 Task: In Heading Arial with underline. Font size of heading  '18'Font style of data Calibri. Font size of data  9Alignment of headline & data Align center. Fill color in heading,  RedFont color of data Black Apply border in Data No BorderIn the sheet  Budget Monitoring Toolbook
Action: Mouse moved to (90, 133)
Screenshot: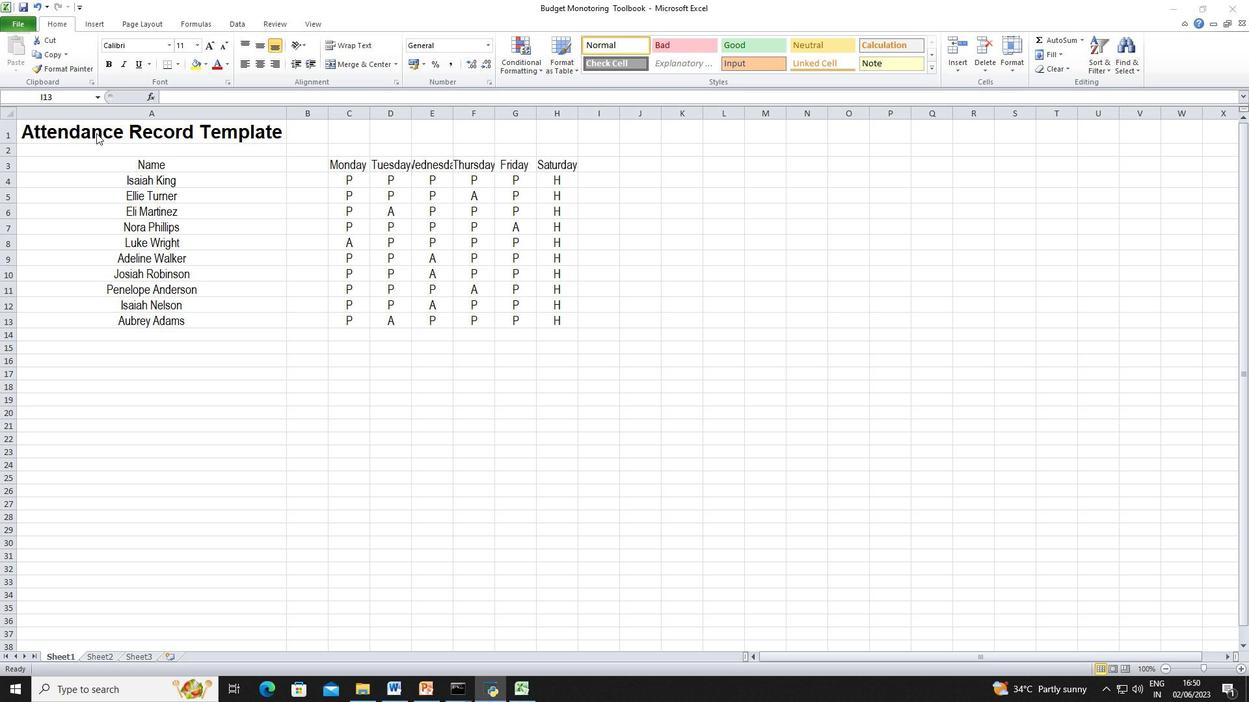 
Action: Mouse pressed left at (90, 133)
Screenshot: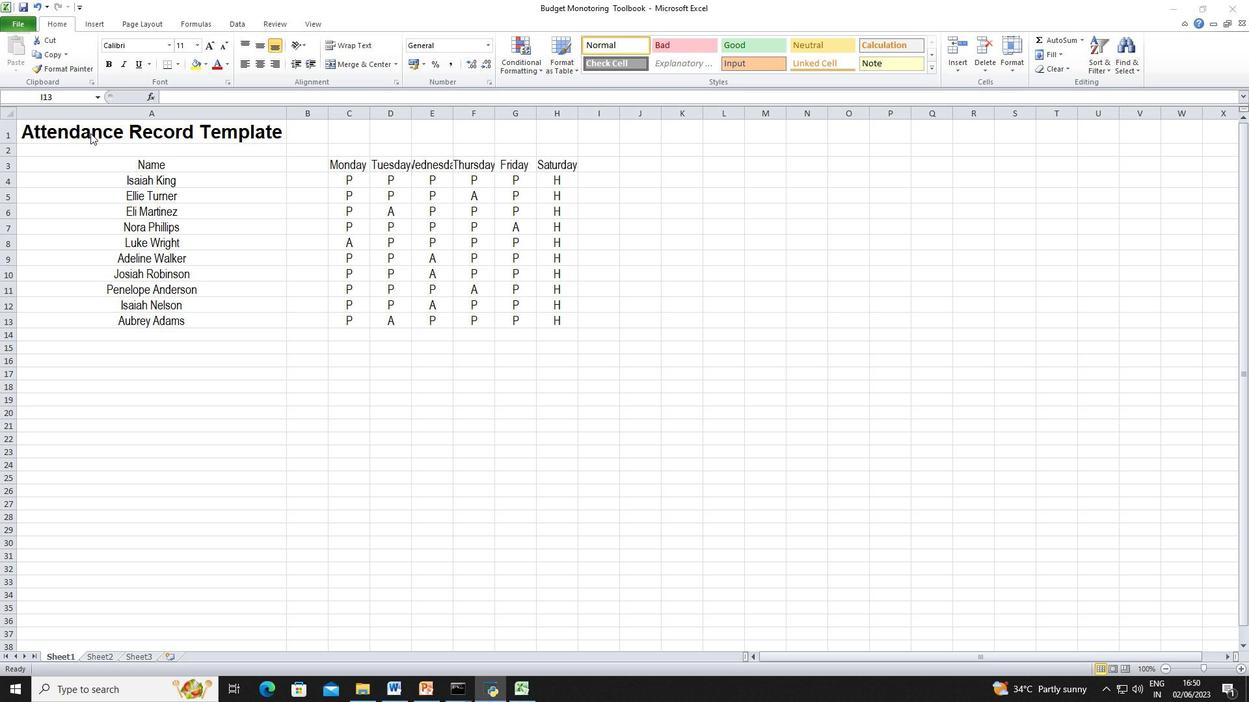 
Action: Mouse moved to (90, 141)
Screenshot: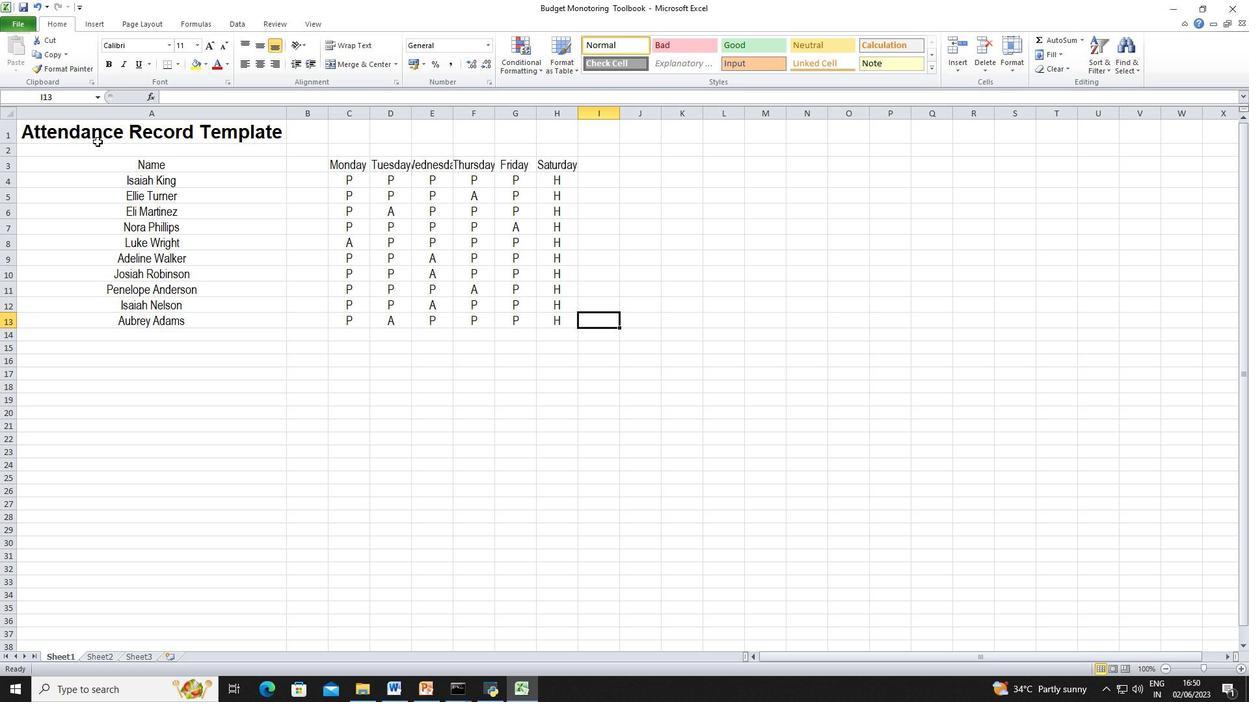 
Action: Mouse pressed left at (90, 141)
Screenshot: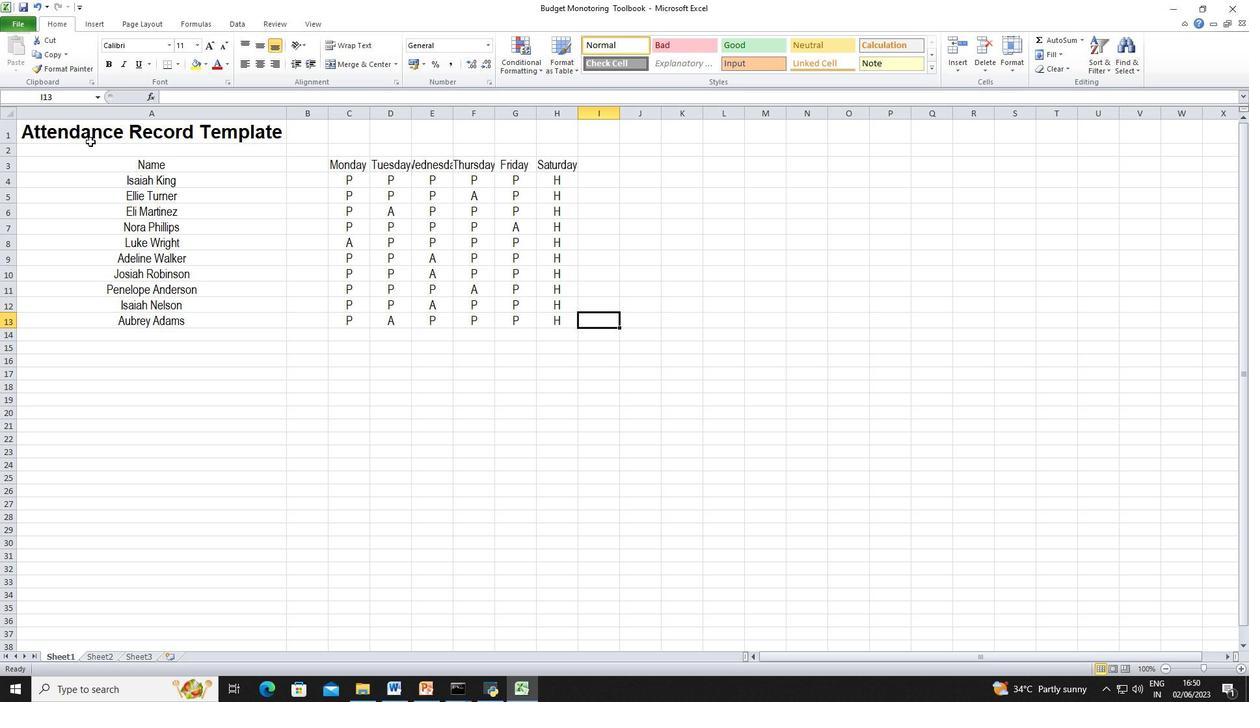 
Action: Mouse moved to (134, 66)
Screenshot: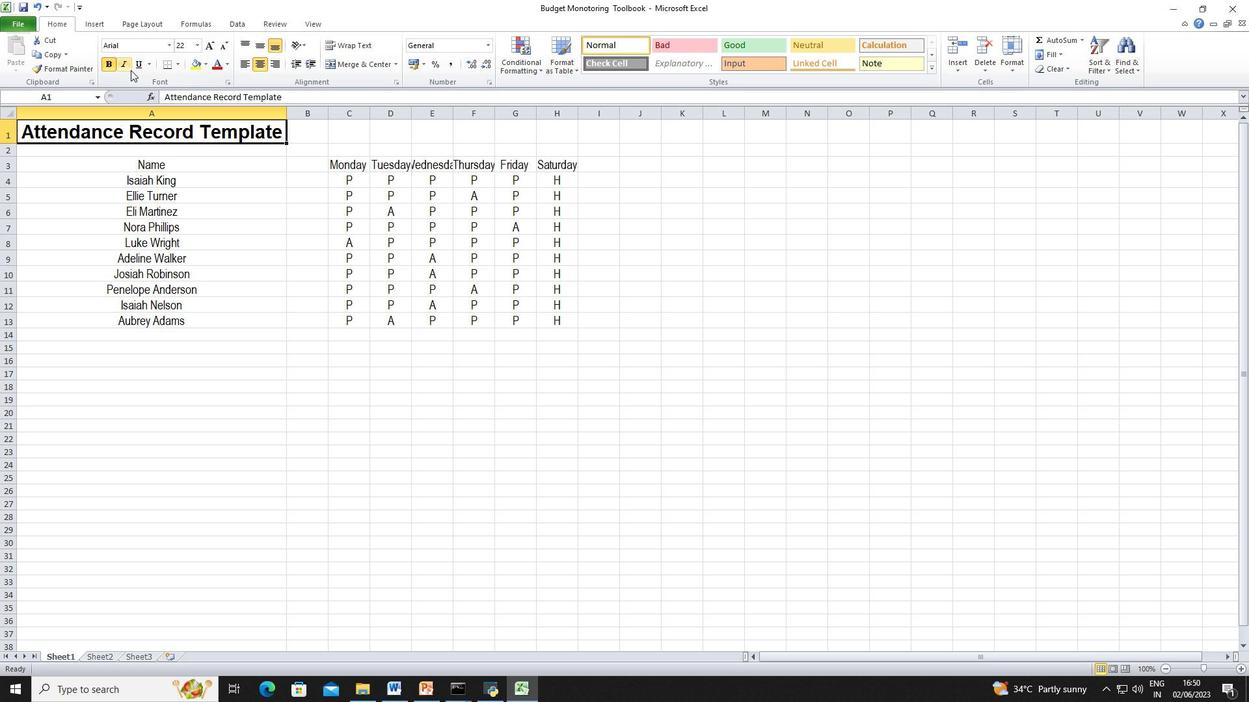 
Action: Mouse pressed left at (134, 66)
Screenshot: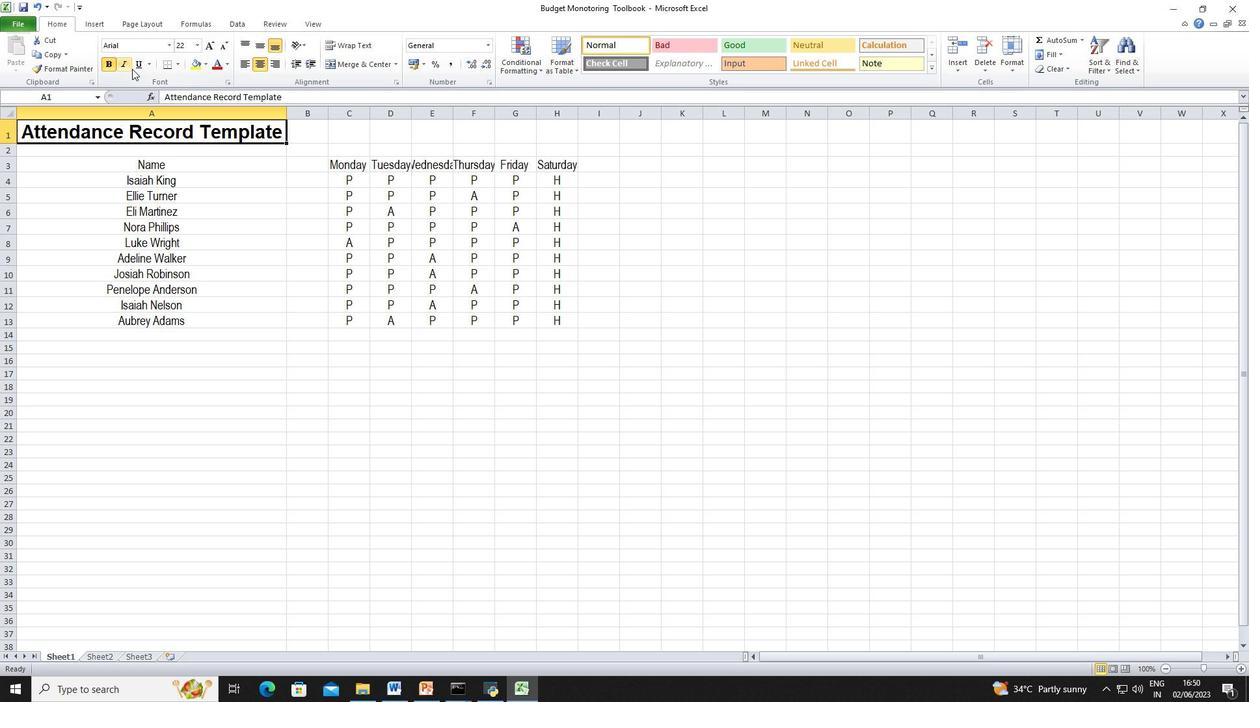 
Action: Mouse moved to (203, 43)
Screenshot: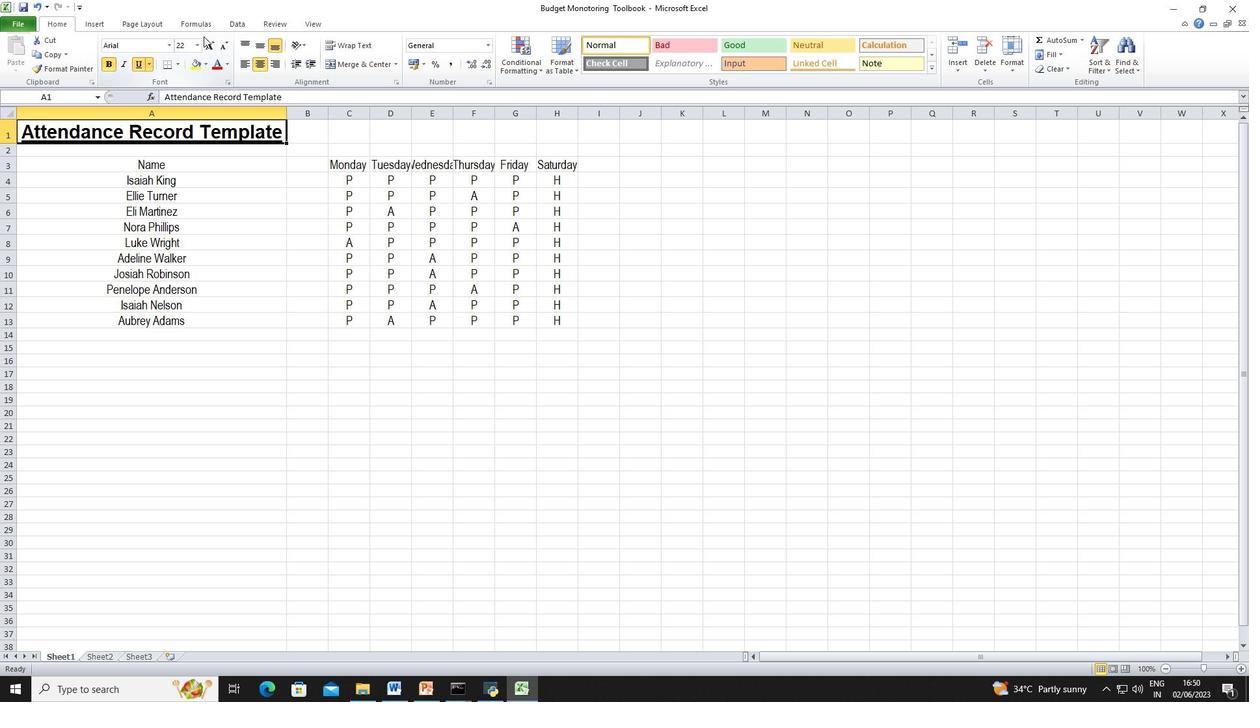 
Action: Mouse pressed left at (203, 43)
Screenshot: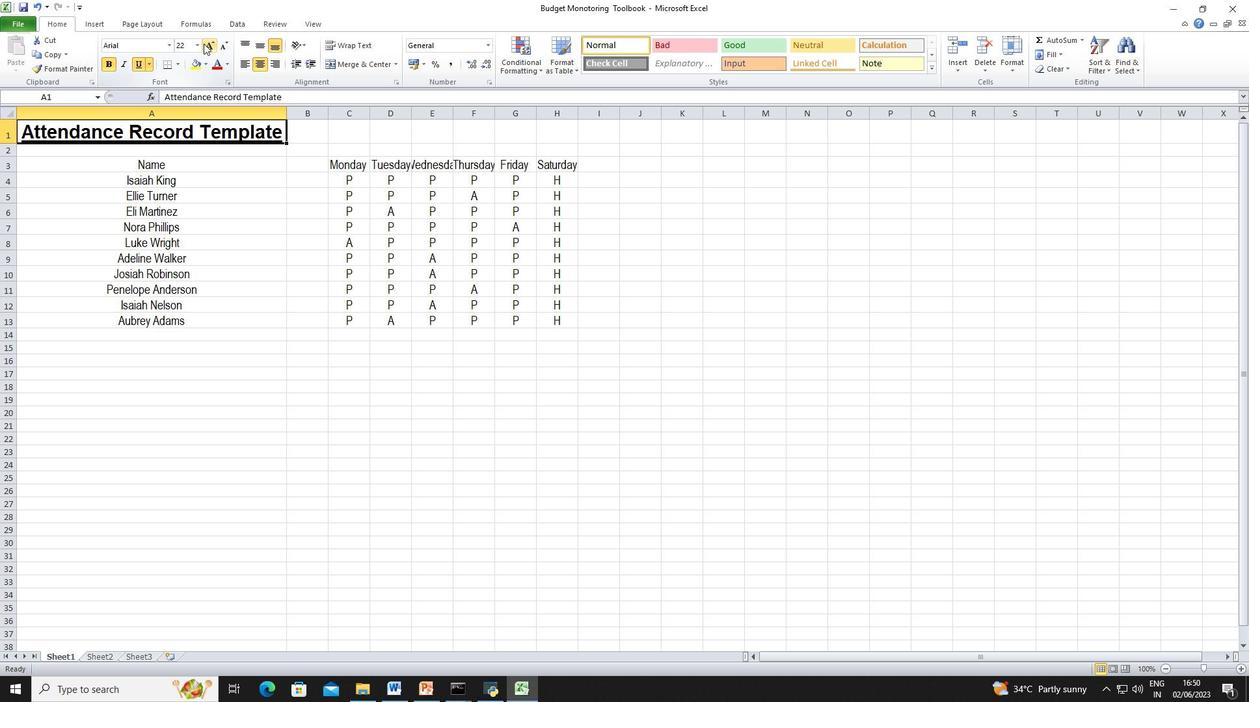 
Action: Mouse moved to (205, 45)
Screenshot: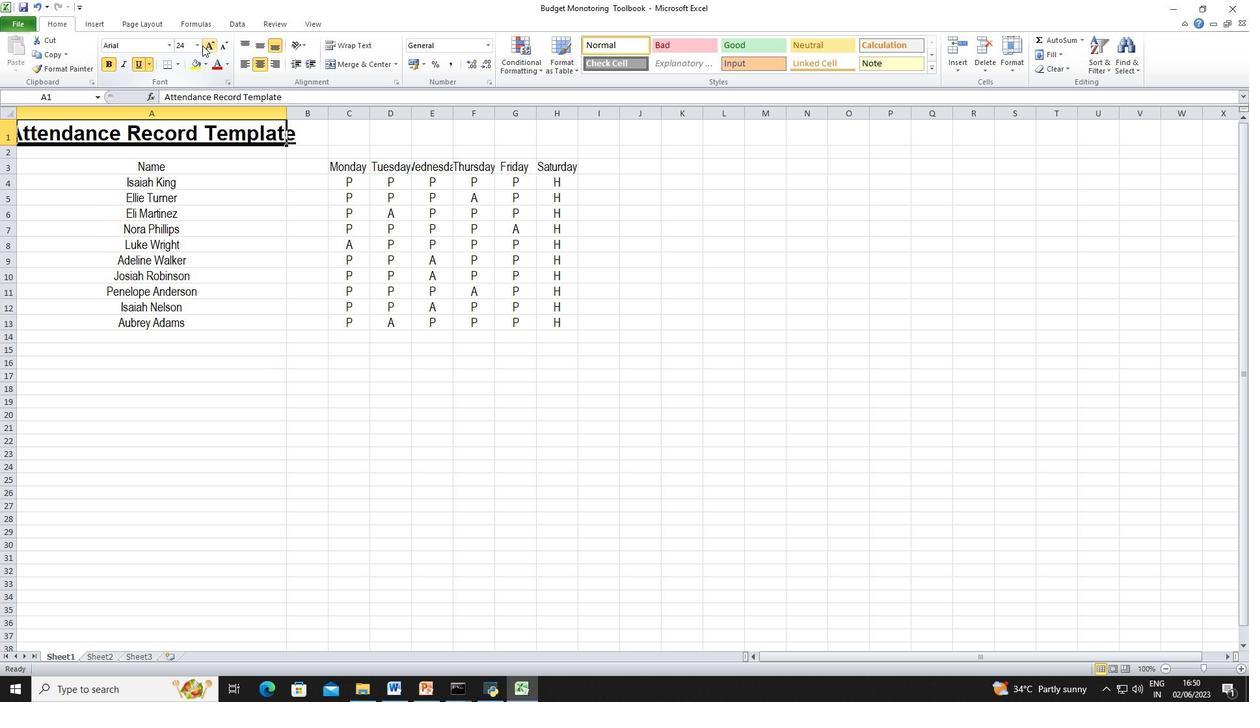 
Action: Mouse pressed left at (205, 45)
Screenshot: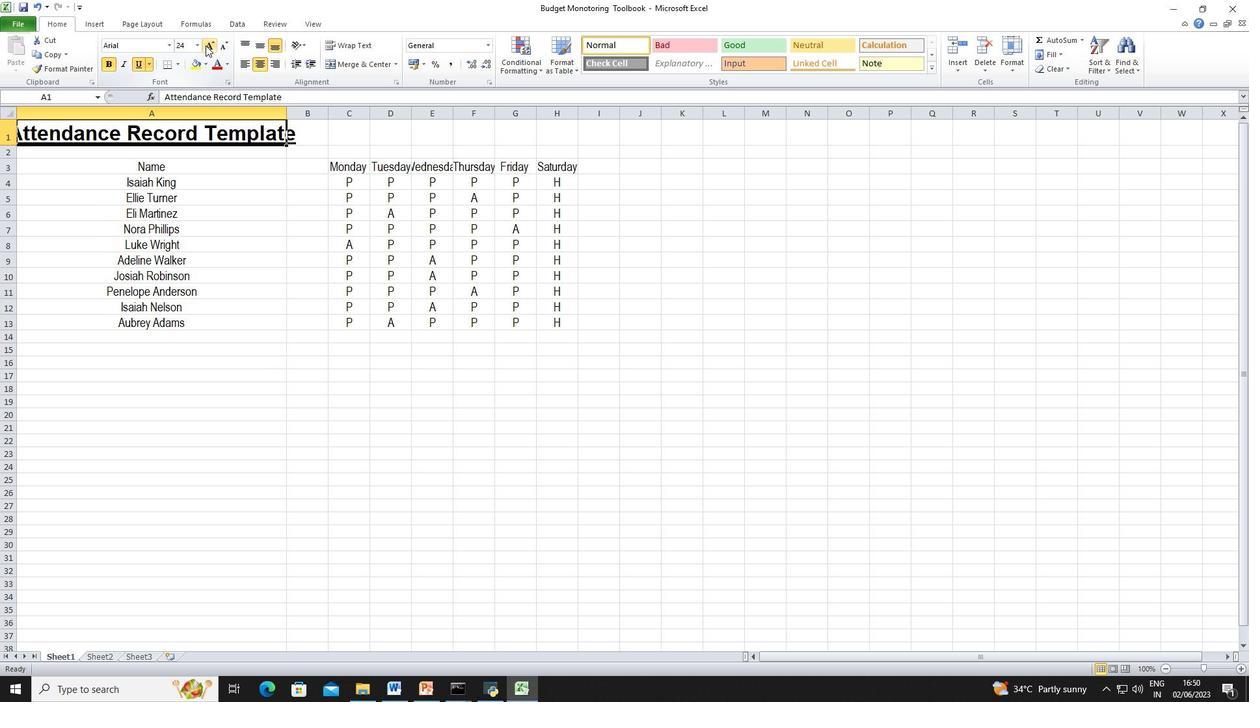 
Action: Mouse pressed left at (205, 45)
Screenshot: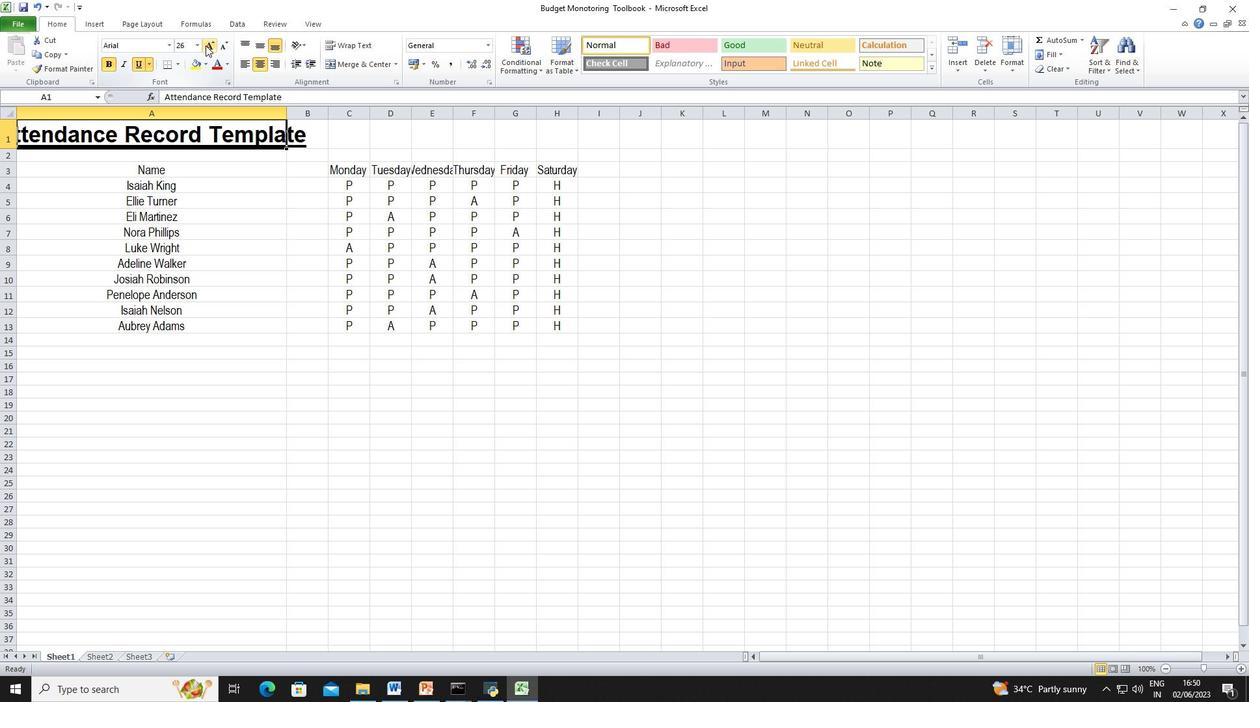 
Action: Mouse moved to (221, 45)
Screenshot: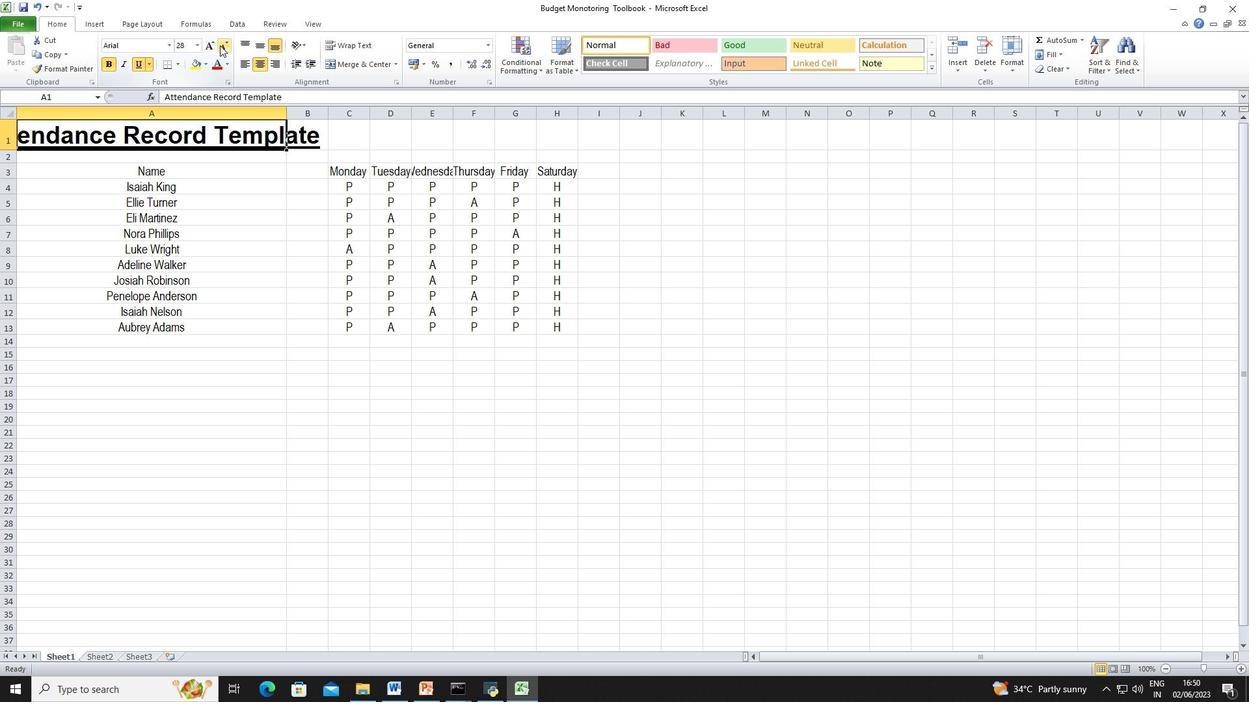 
Action: Mouse pressed left at (221, 45)
Screenshot: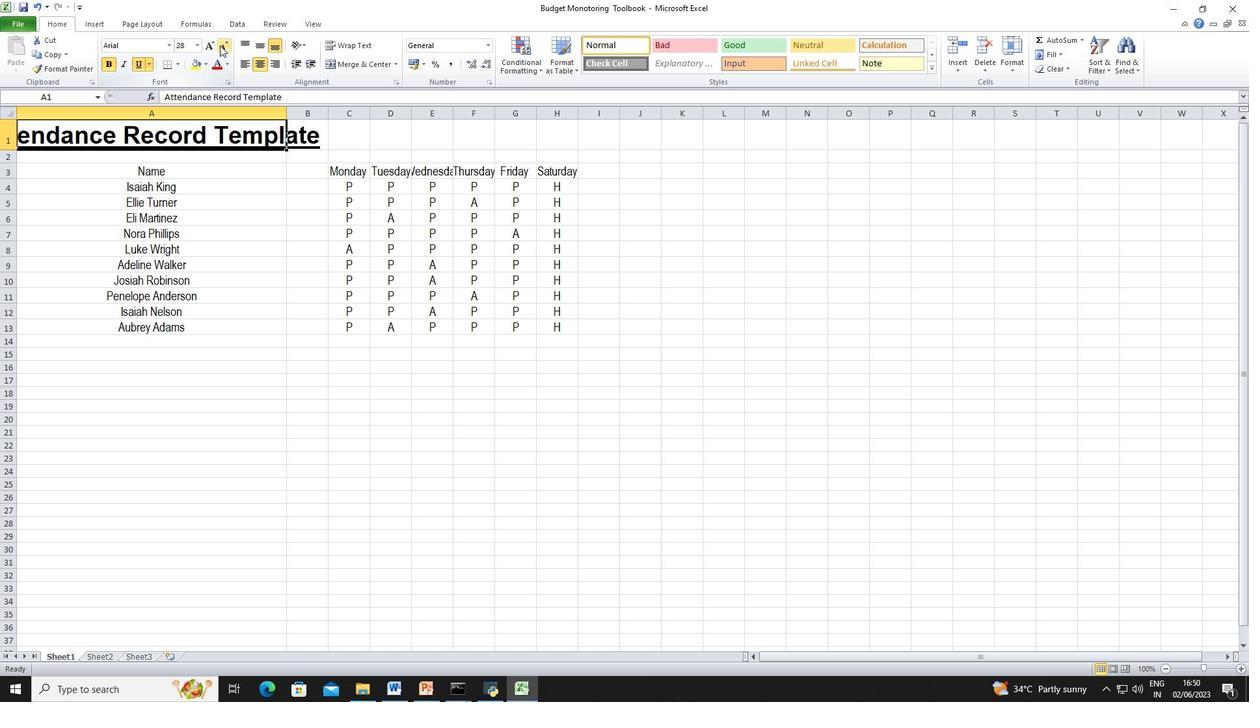 
Action: Mouse pressed left at (221, 45)
Screenshot: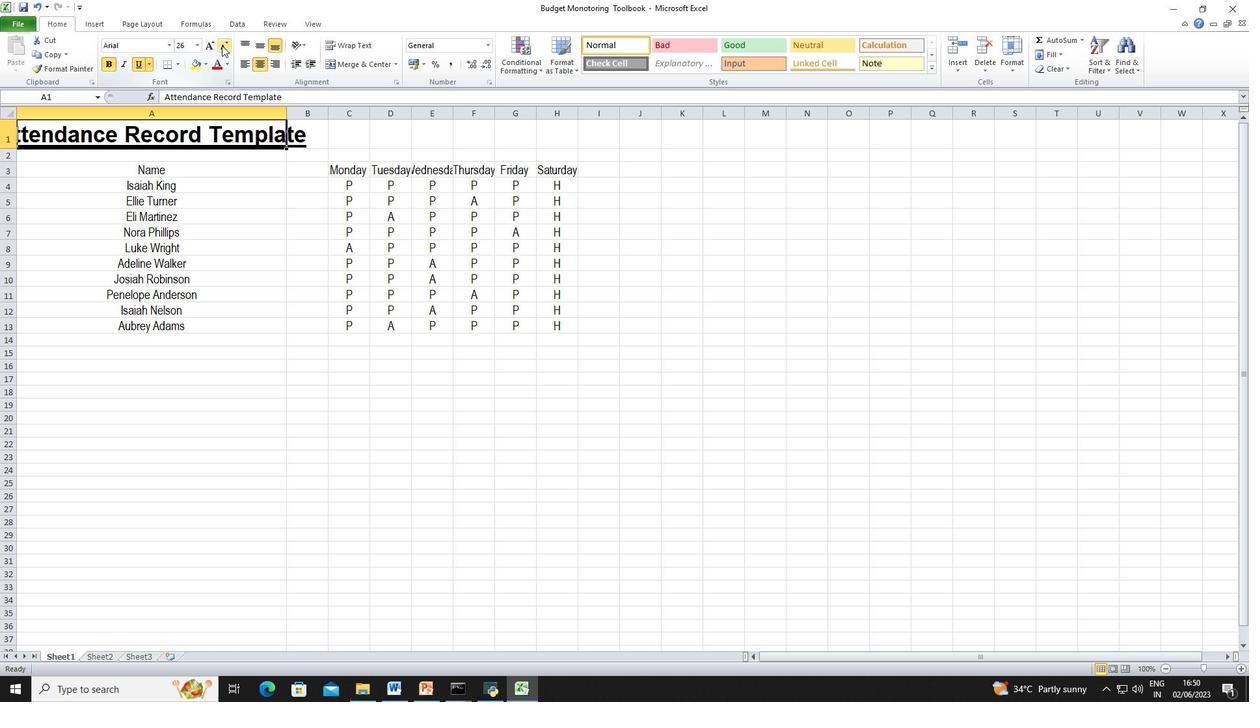 
Action: Mouse pressed left at (221, 45)
Screenshot: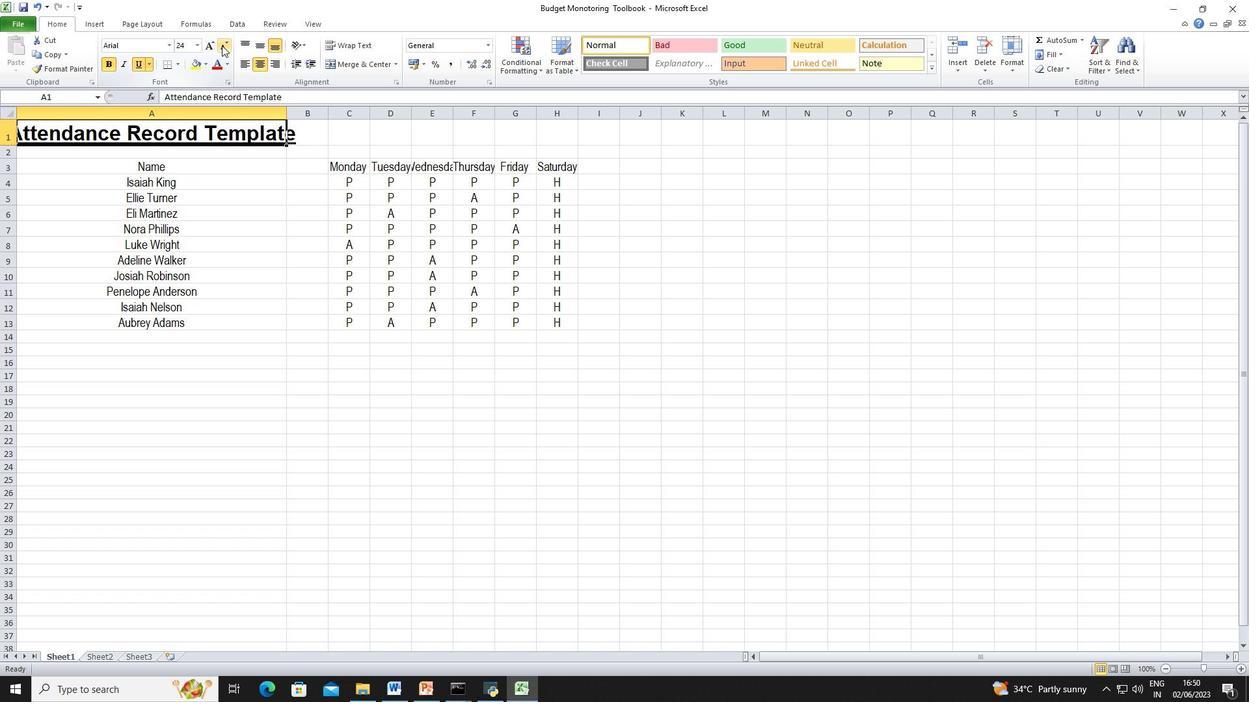 
Action: Mouse moved to (199, 50)
Screenshot: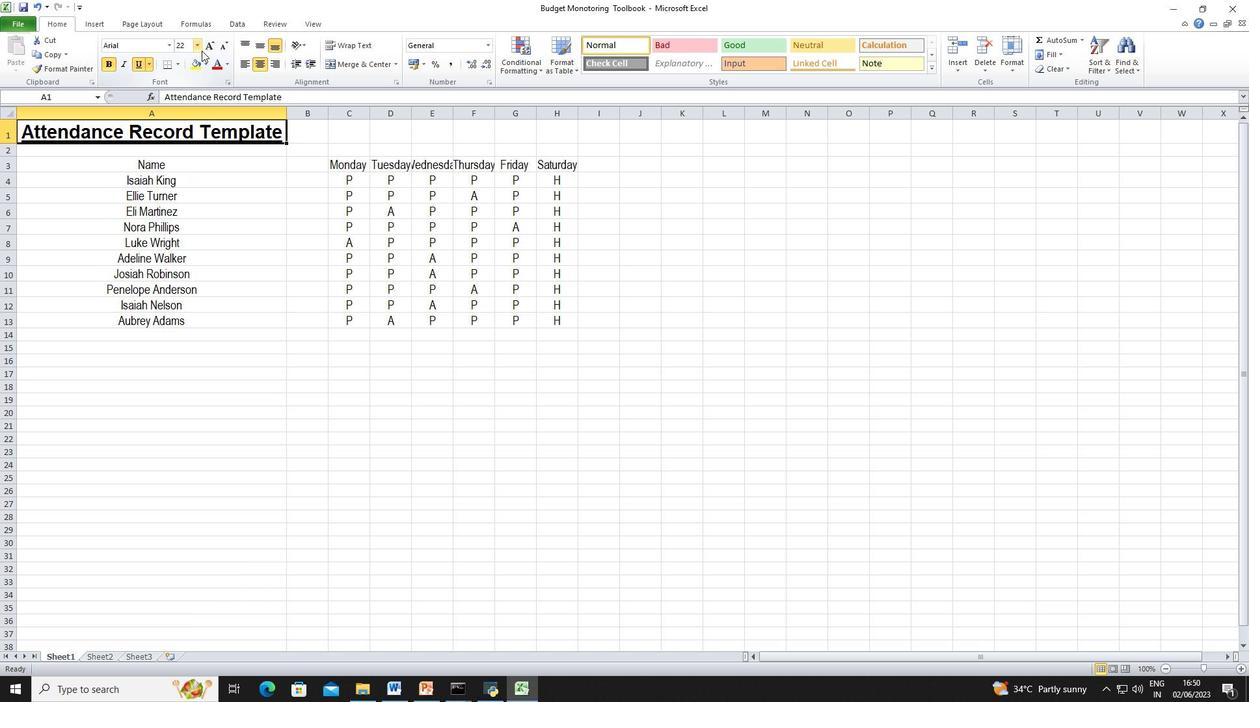 
Action: Mouse pressed left at (199, 50)
Screenshot: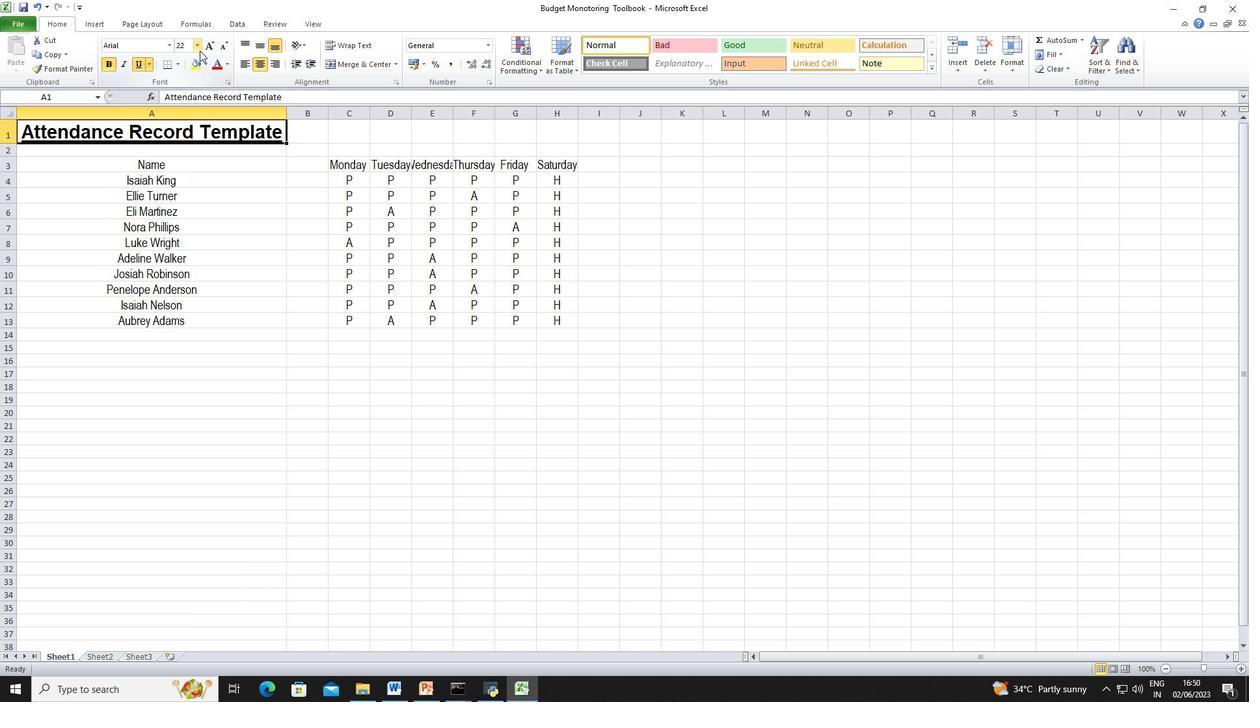 
Action: Mouse moved to (185, 132)
Screenshot: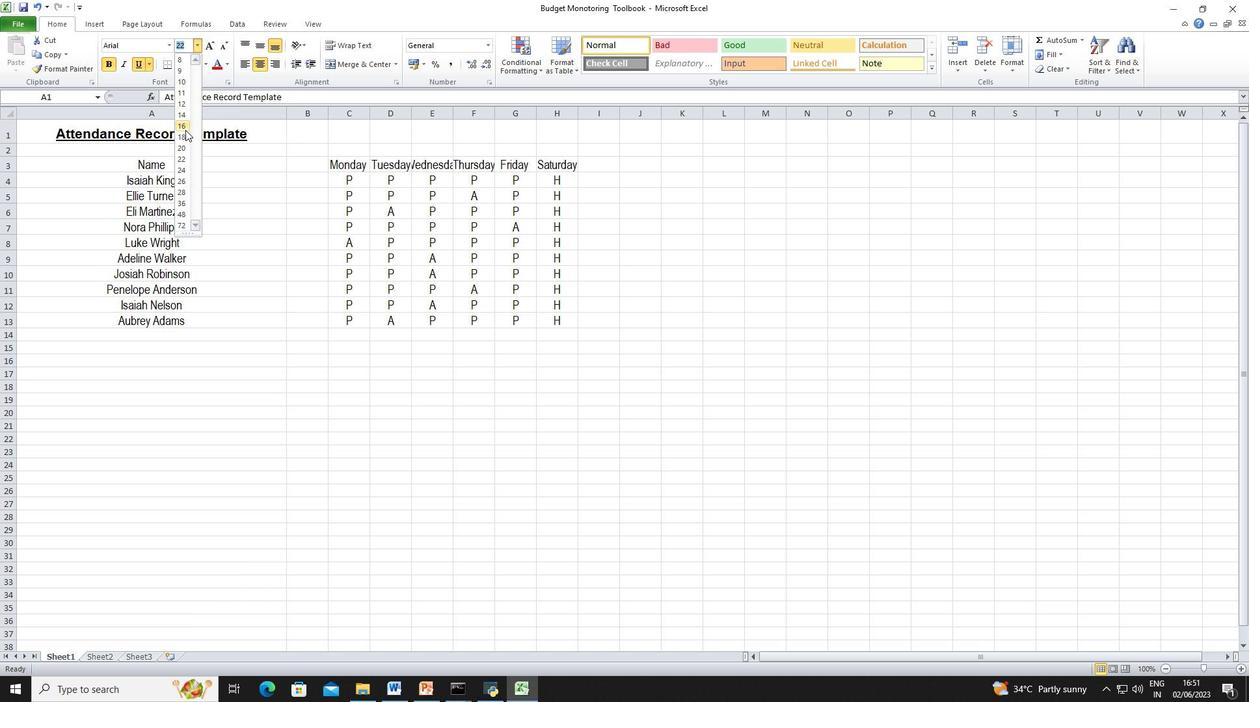
Action: Mouse pressed left at (185, 132)
Screenshot: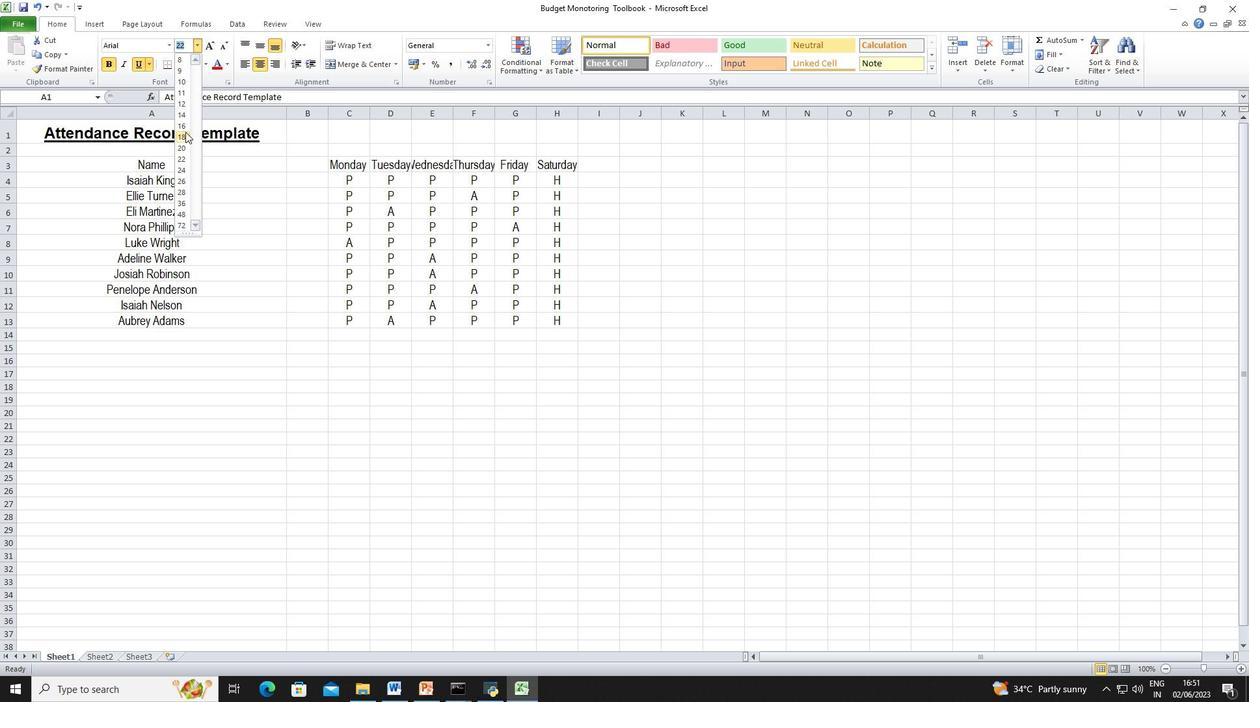 
Action: Mouse moved to (119, 162)
Screenshot: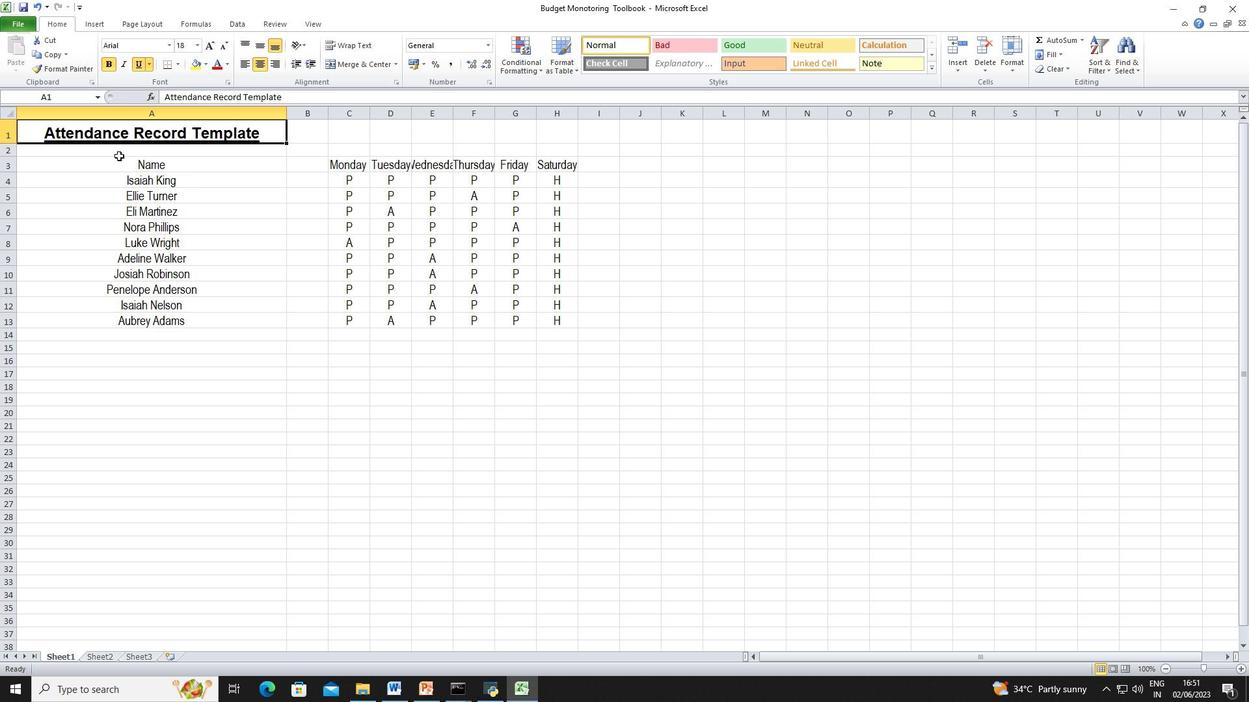 
Action: Mouse pressed left at (119, 162)
Screenshot: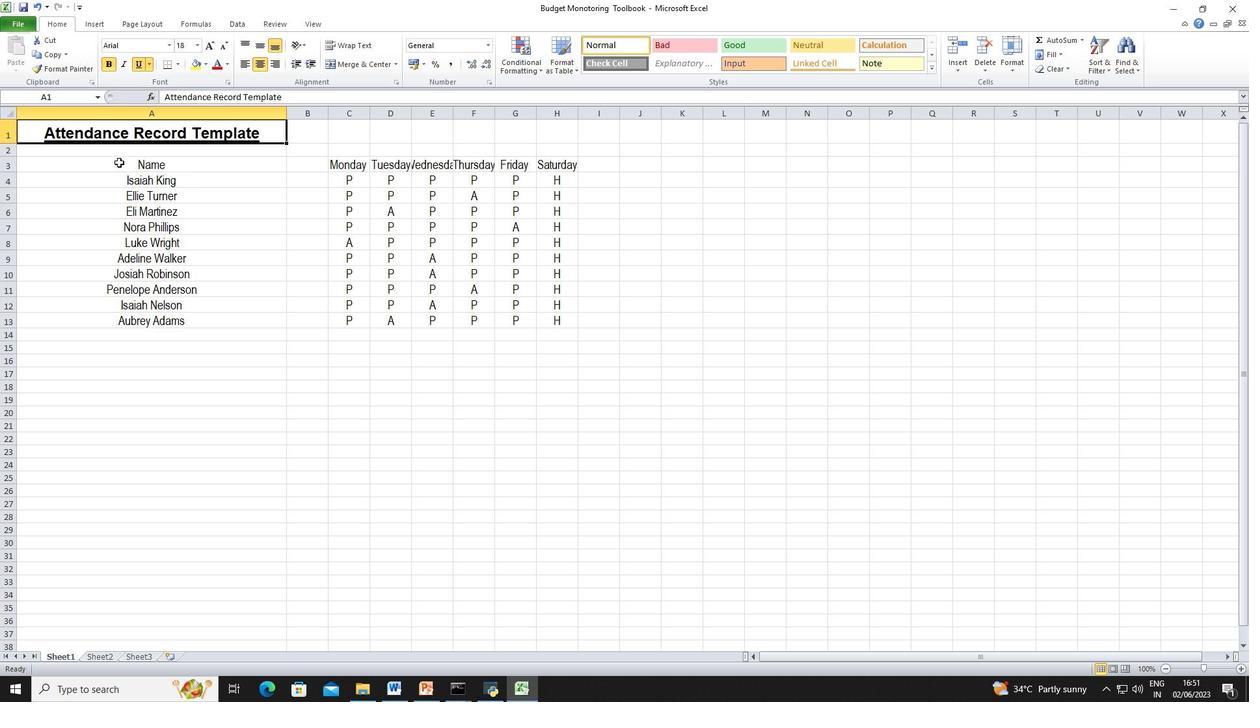 
Action: Mouse moved to (150, 46)
Screenshot: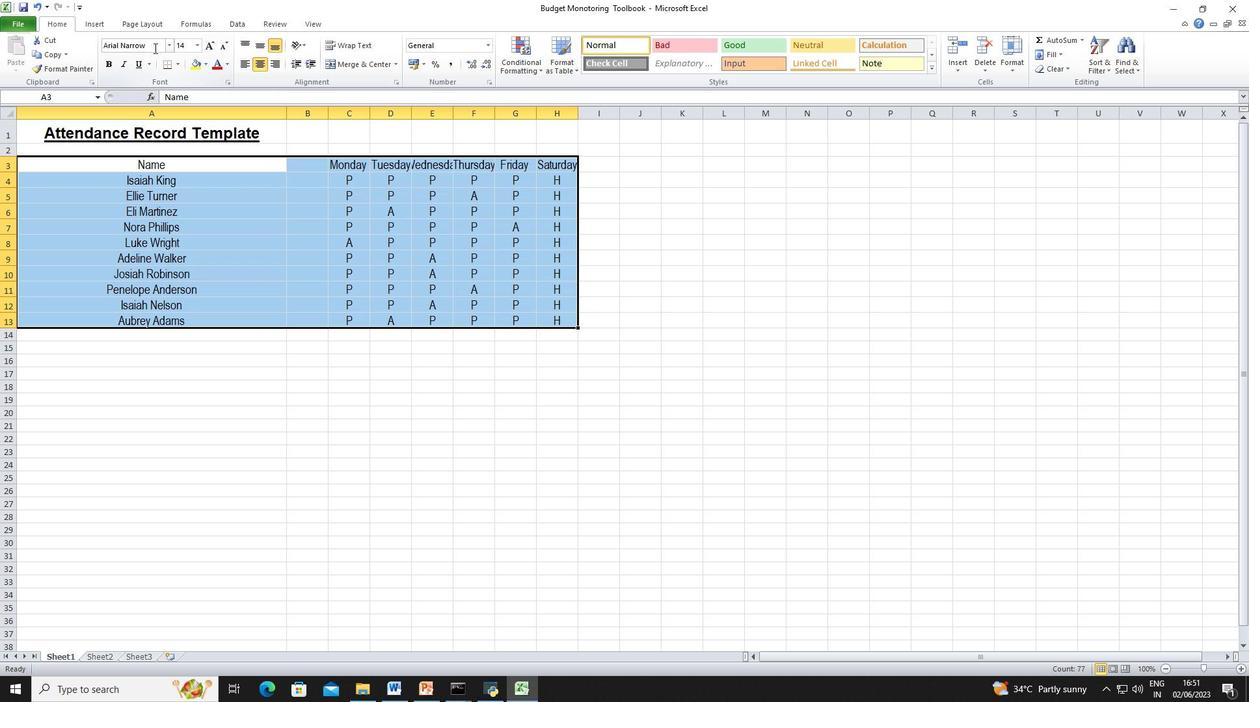 
Action: Mouse pressed left at (150, 46)
Screenshot: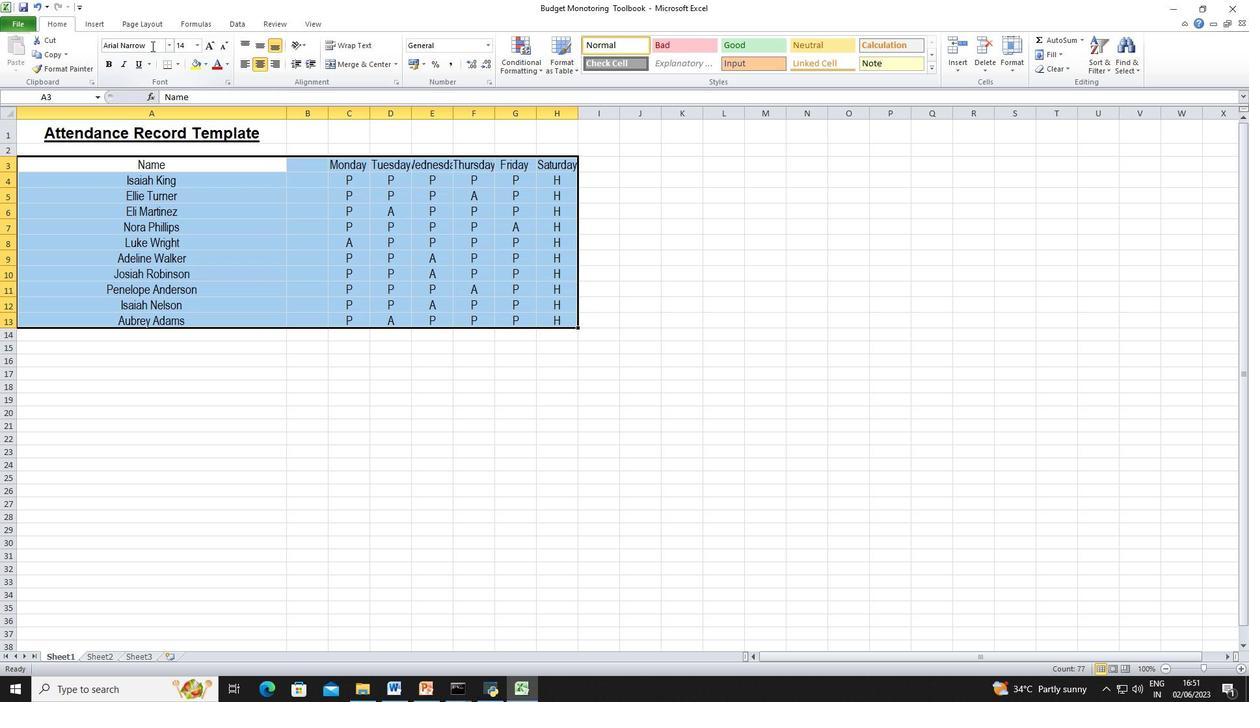 
Action: Key pressed <Key.shift>Calibri<Key.enter>
Screenshot: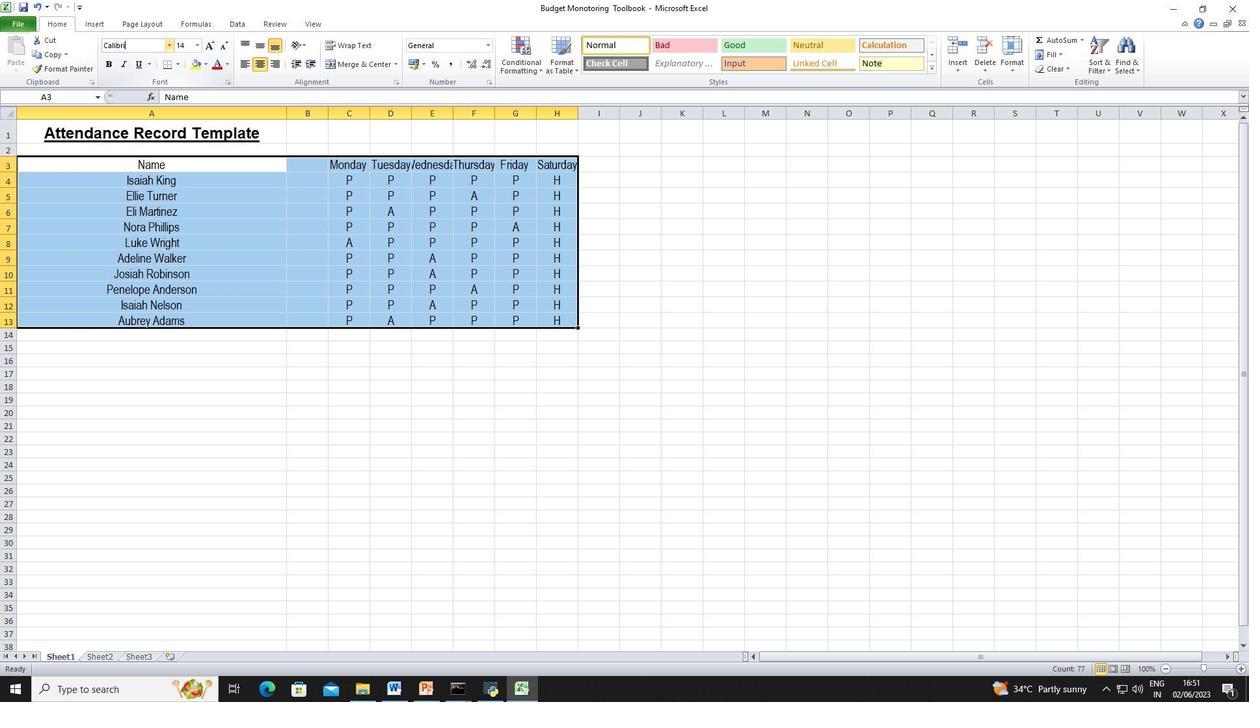 
Action: Mouse moved to (200, 44)
Screenshot: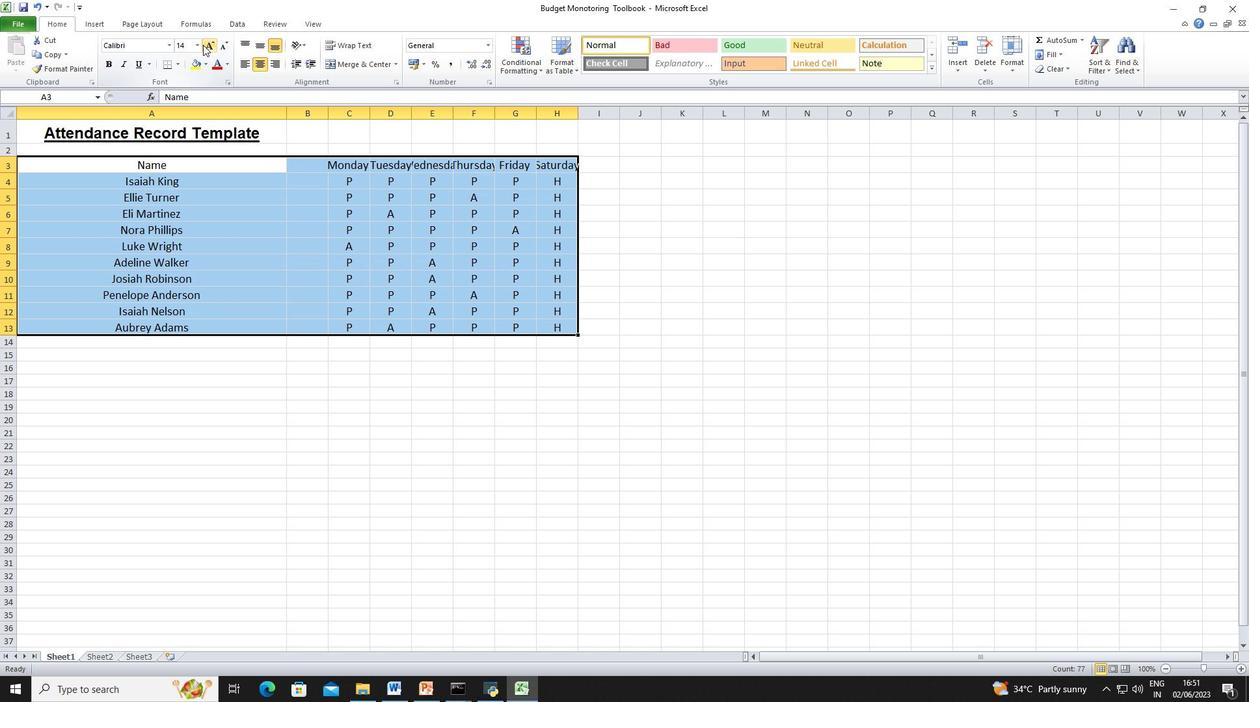 
Action: Mouse pressed left at (200, 44)
Screenshot: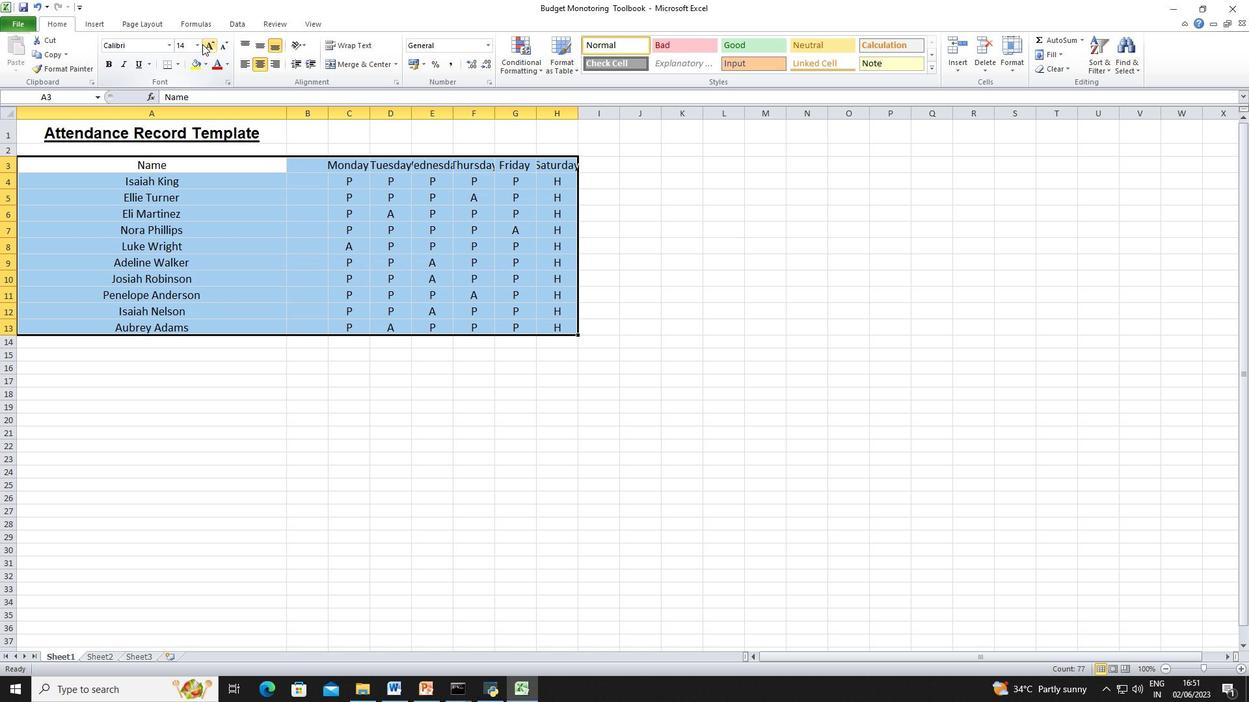
Action: Mouse moved to (186, 67)
Screenshot: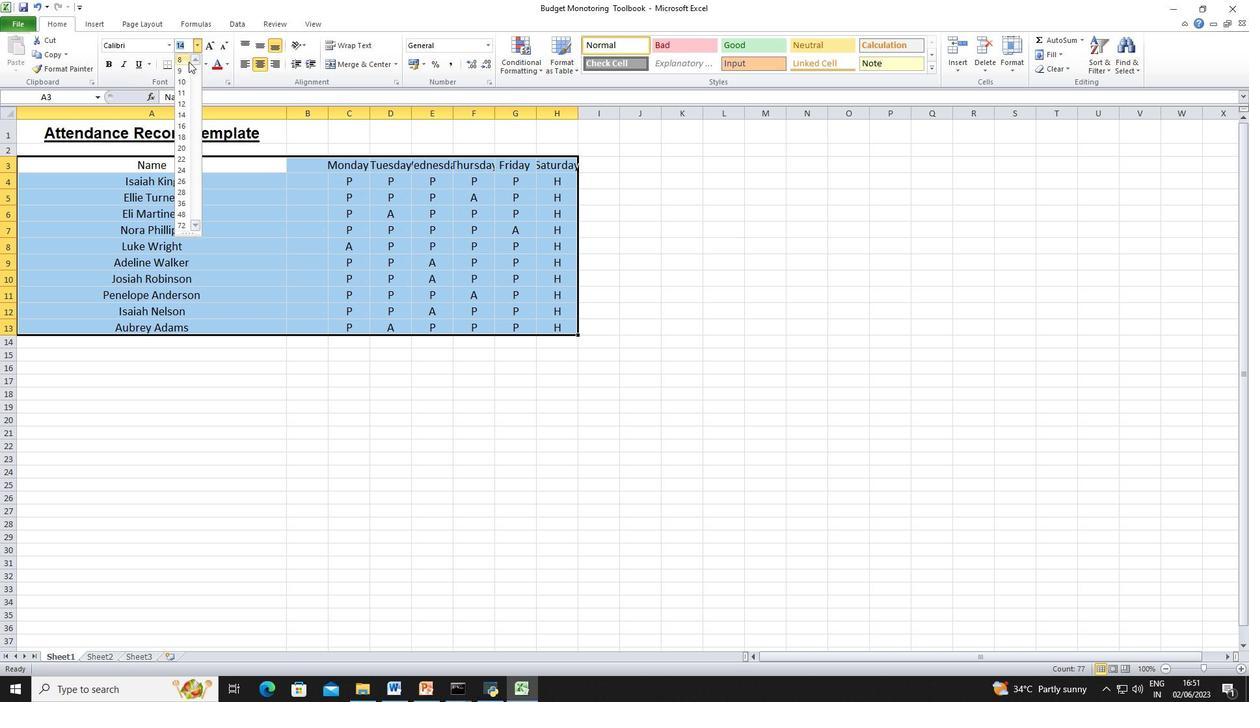 
Action: Mouse pressed left at (186, 67)
Screenshot: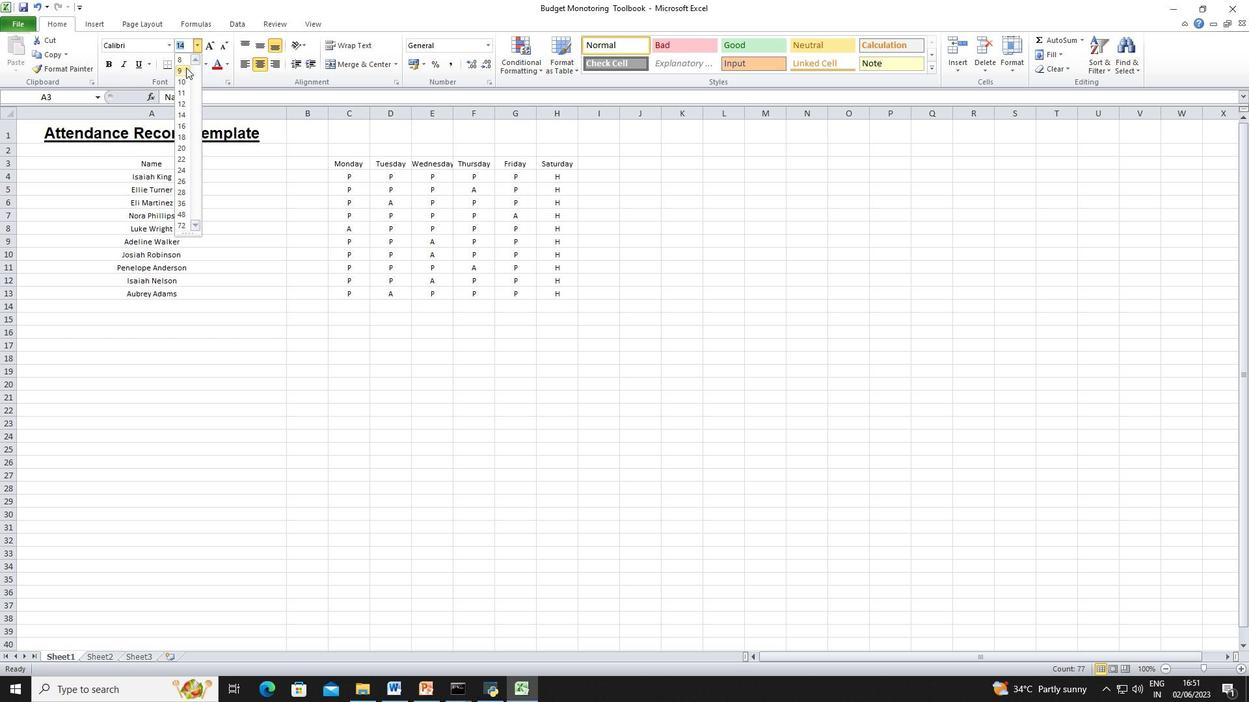 
Action: Mouse moved to (37, 134)
Screenshot: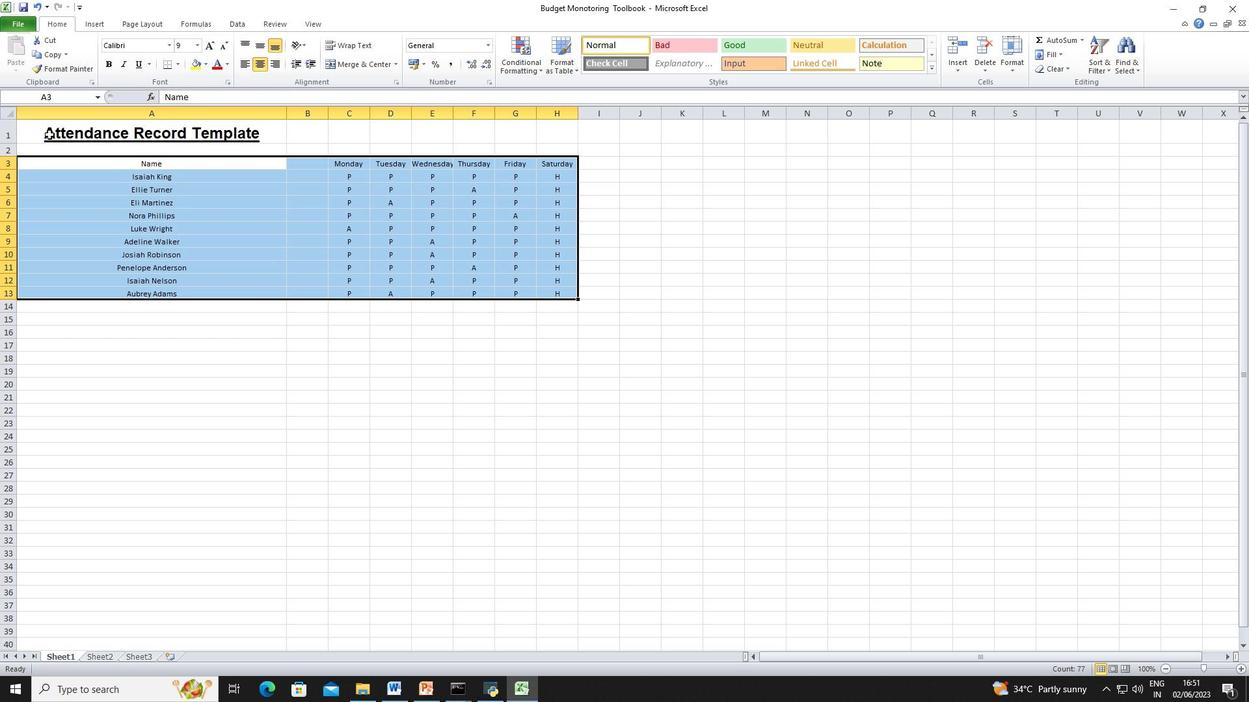 
Action: Mouse pressed left at (37, 134)
Screenshot: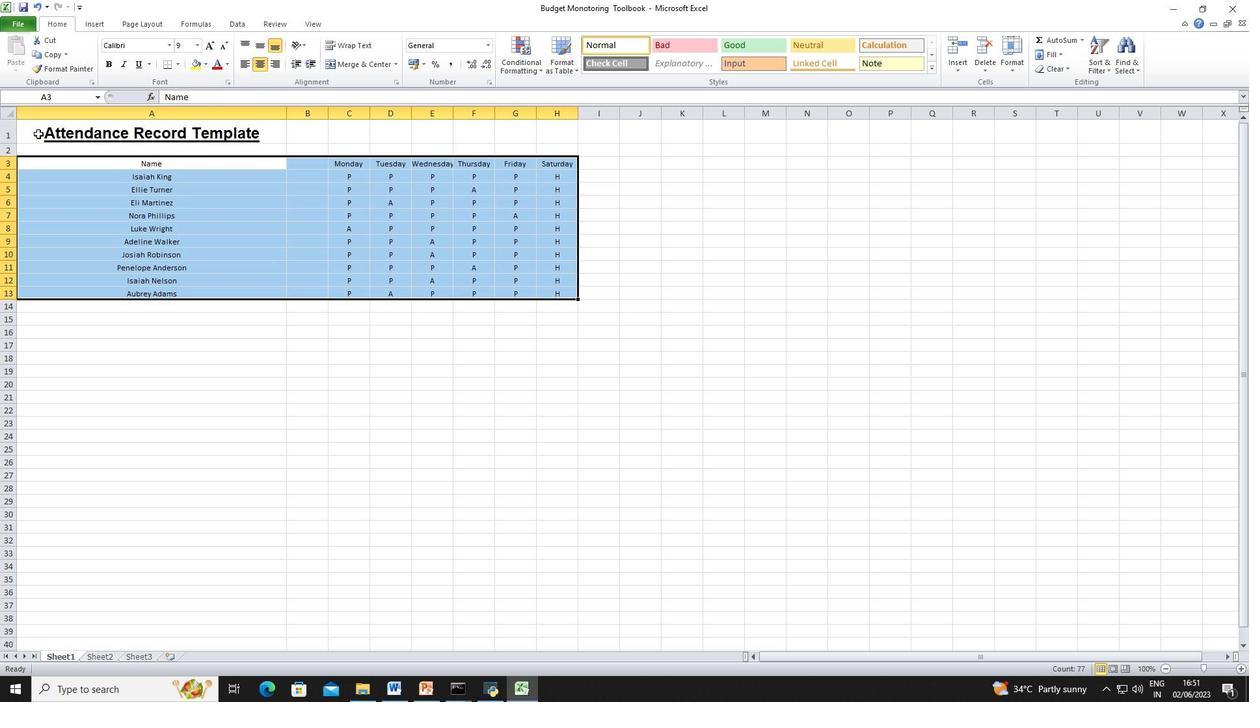 
Action: Mouse moved to (207, 67)
Screenshot: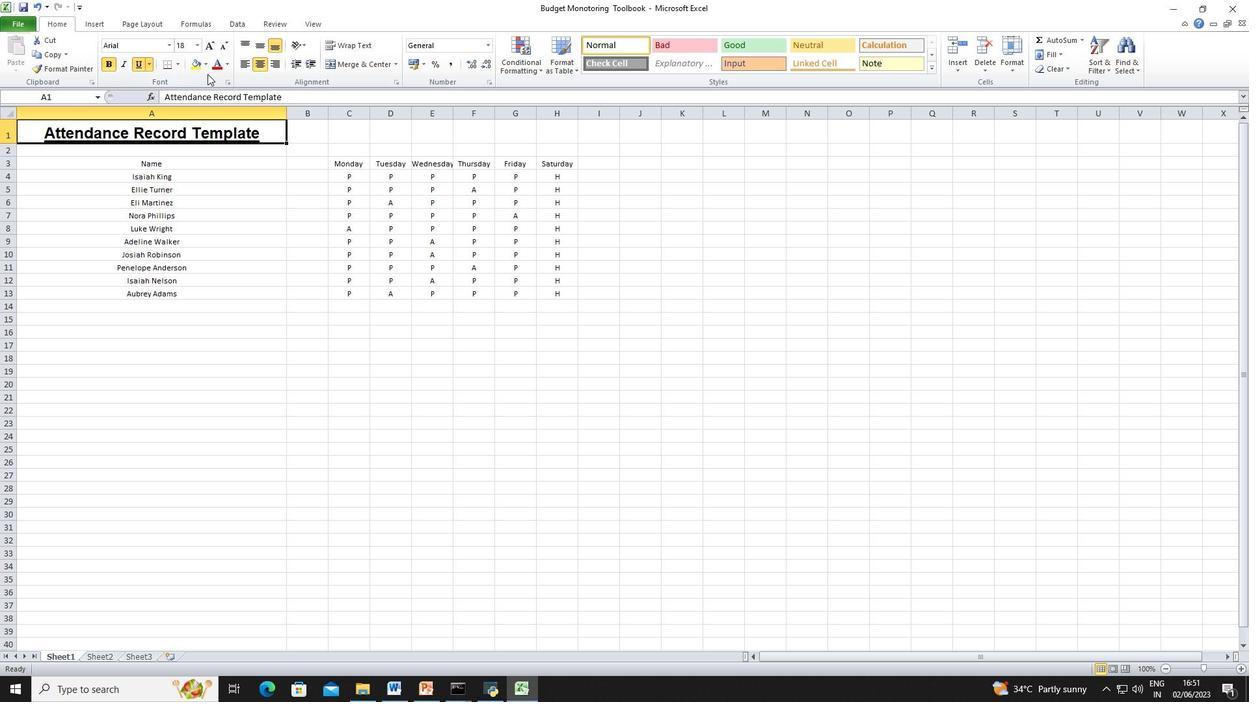 
Action: Mouse pressed left at (207, 67)
Screenshot: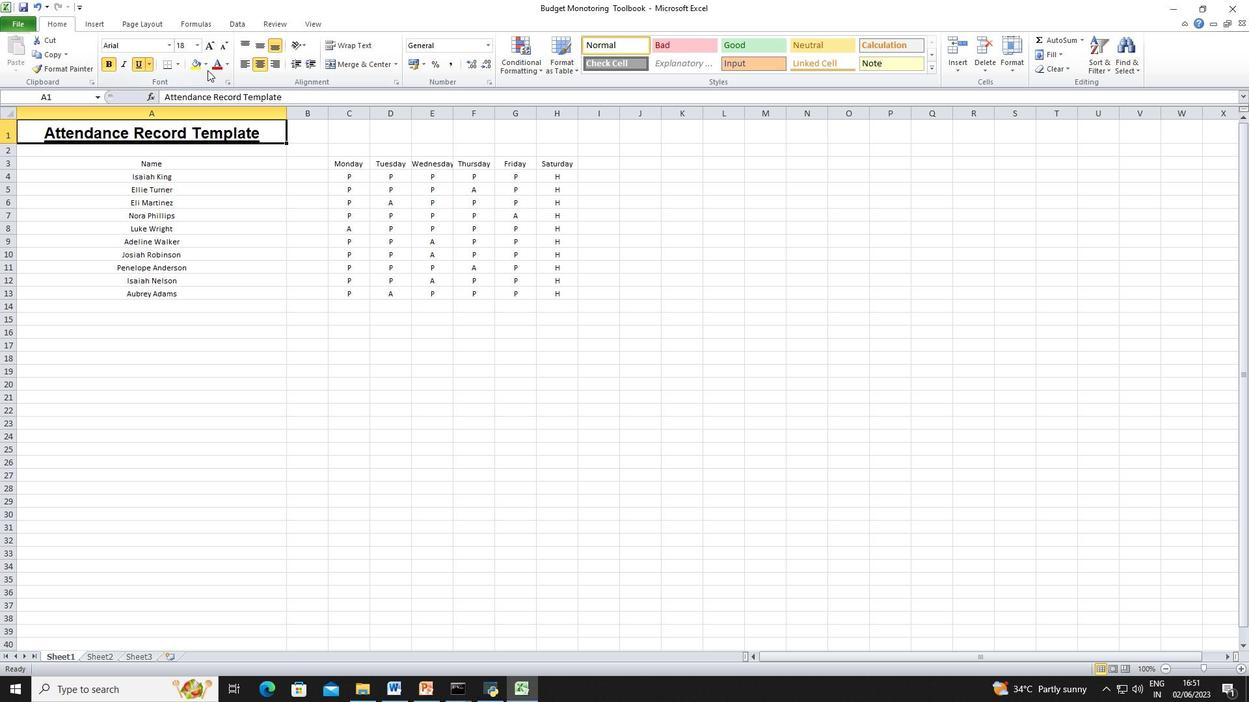 
Action: Mouse moved to (218, 157)
Screenshot: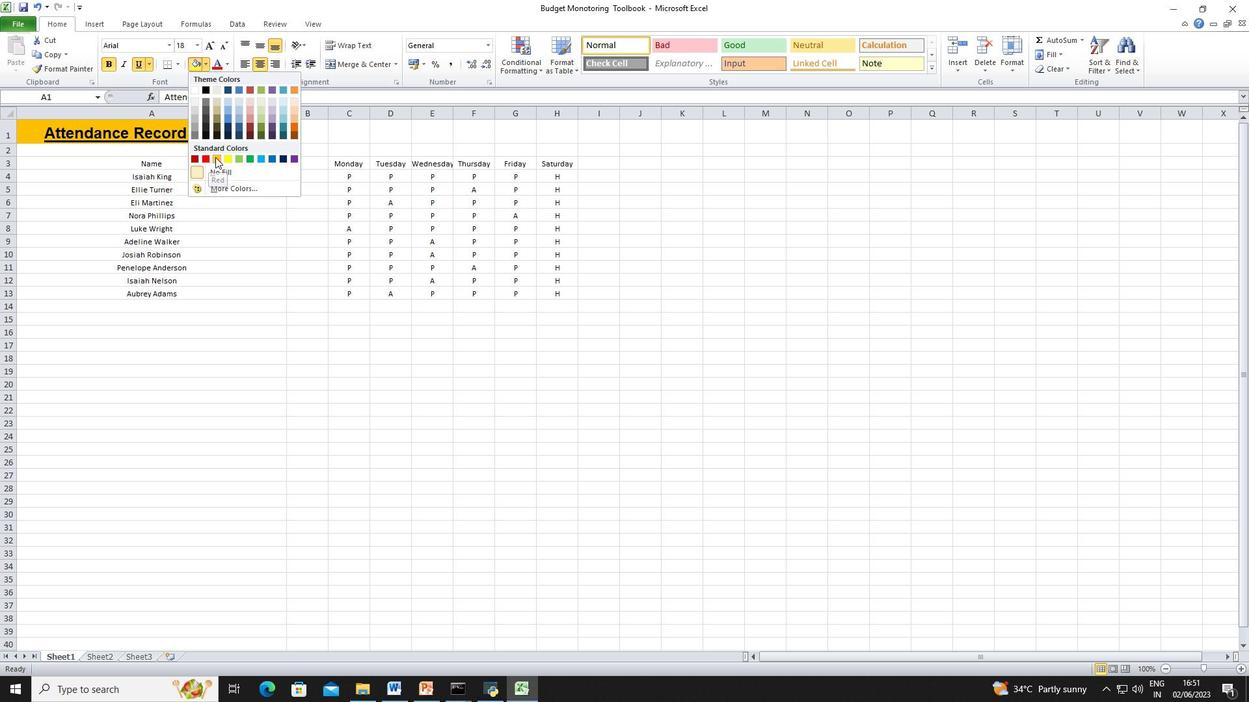 
Action: Mouse pressed left at (218, 157)
Screenshot: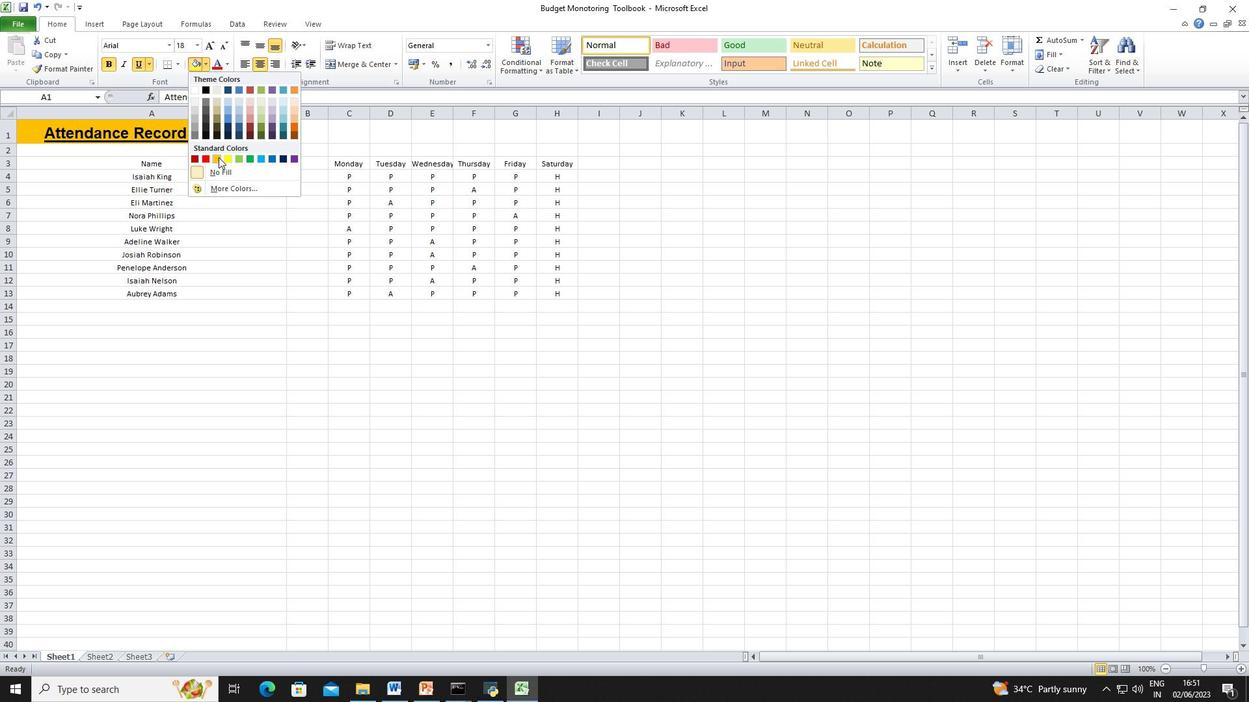 
Action: Mouse moved to (117, 164)
Screenshot: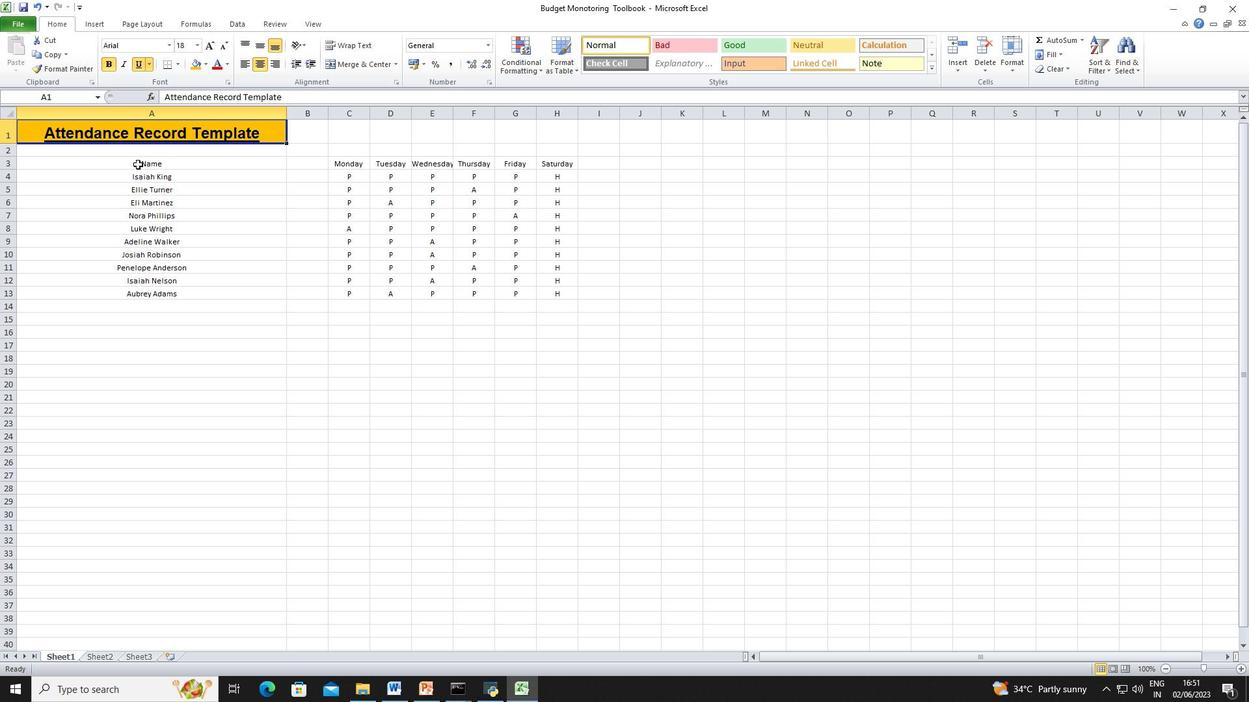 
Action: Mouse pressed left at (117, 164)
Screenshot: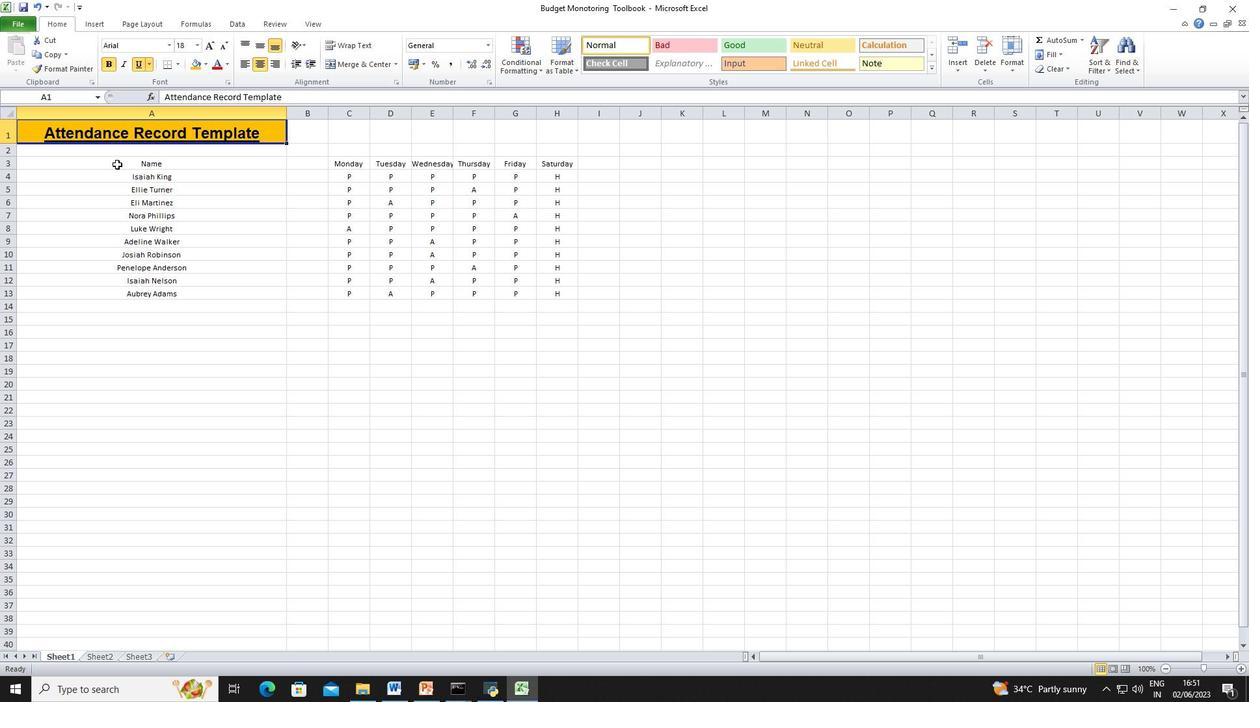 
Action: Mouse moved to (309, 173)
Screenshot: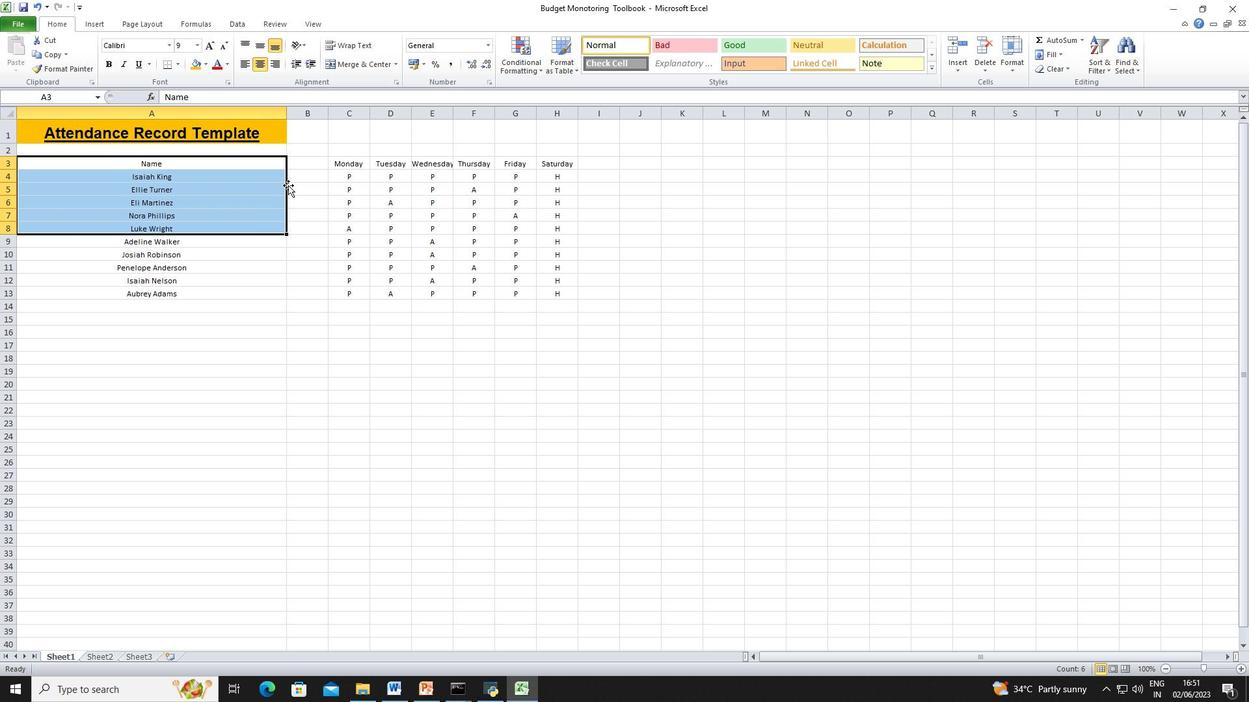 
Action: Mouse pressed left at (309, 173)
Screenshot: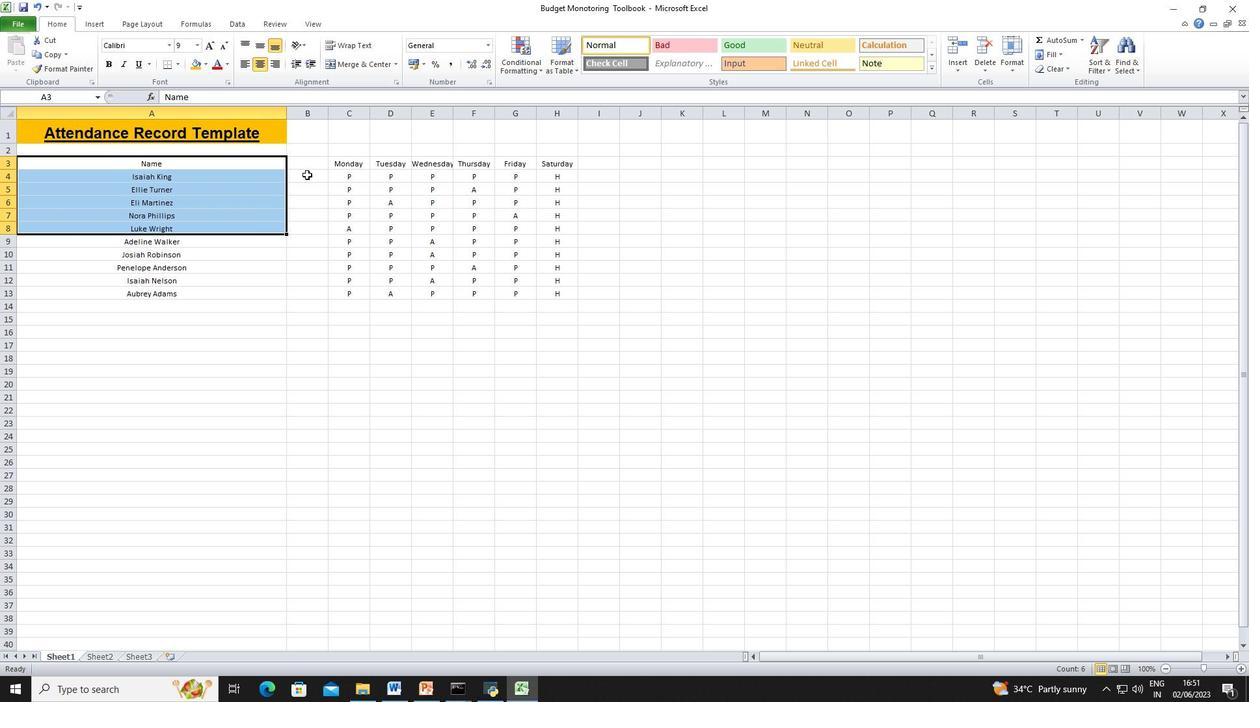 
Action: Mouse moved to (37, 131)
Screenshot: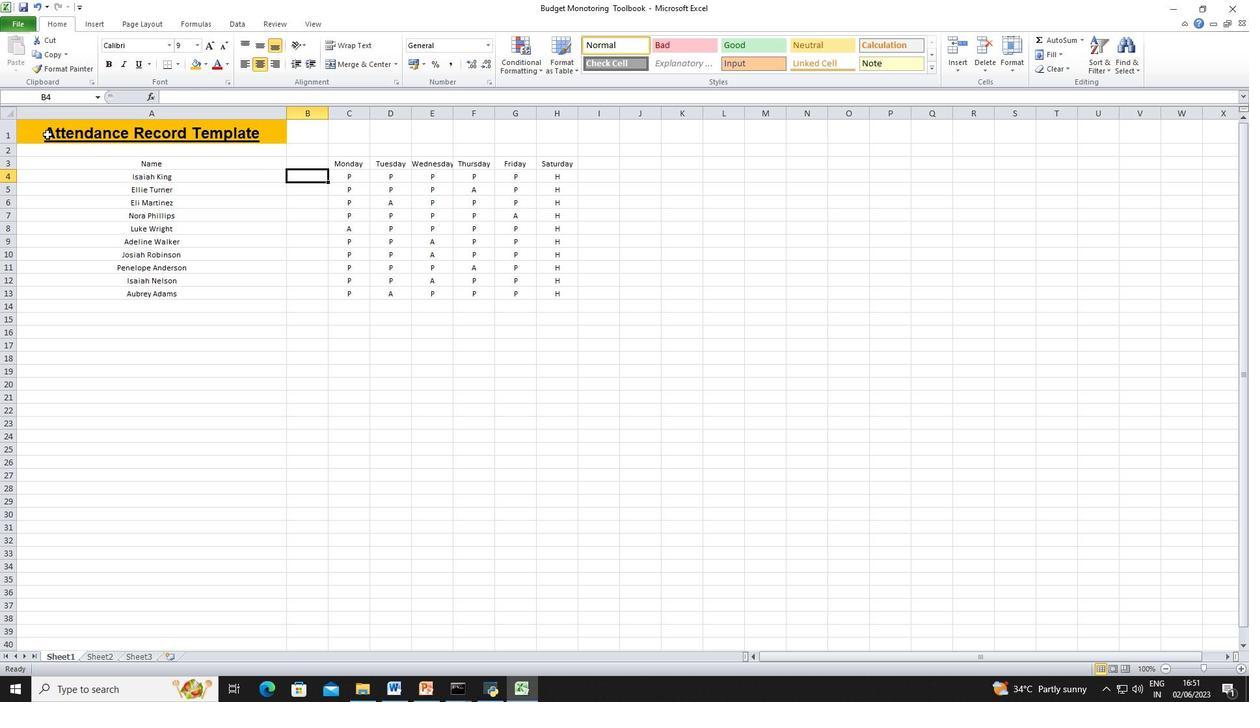 
Action: Mouse pressed left at (37, 131)
Screenshot: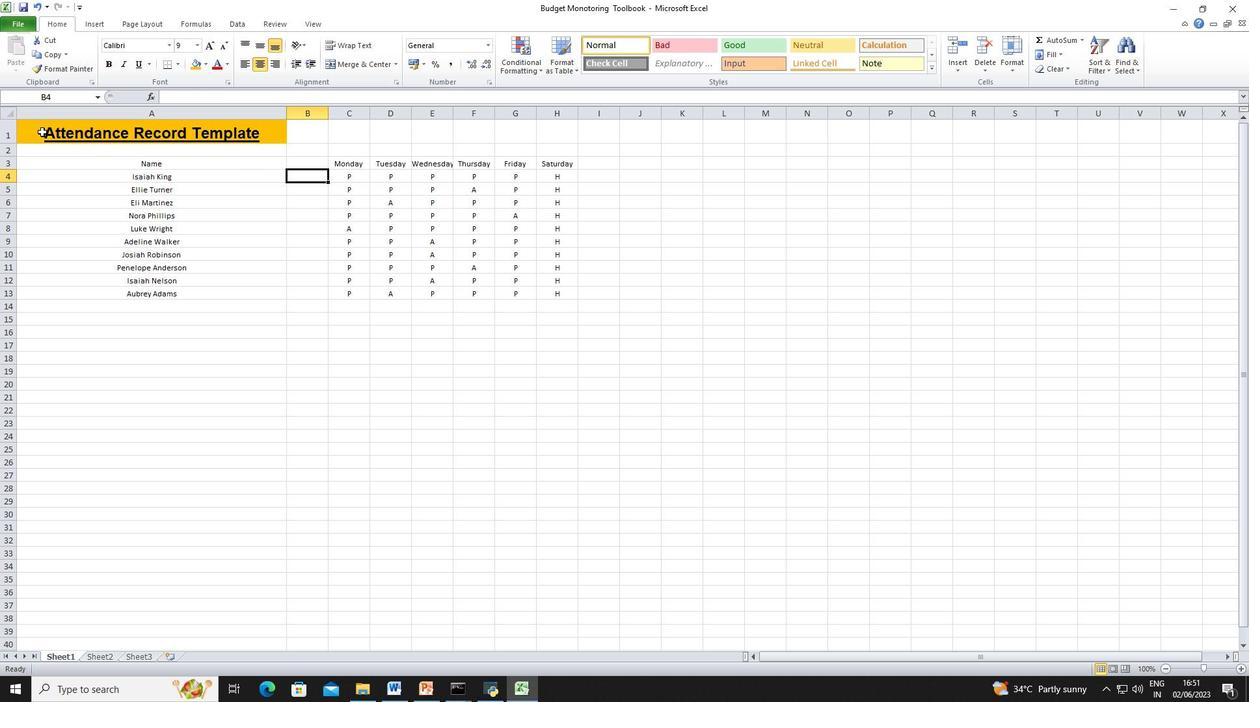 
Action: Mouse moved to (204, 64)
Screenshot: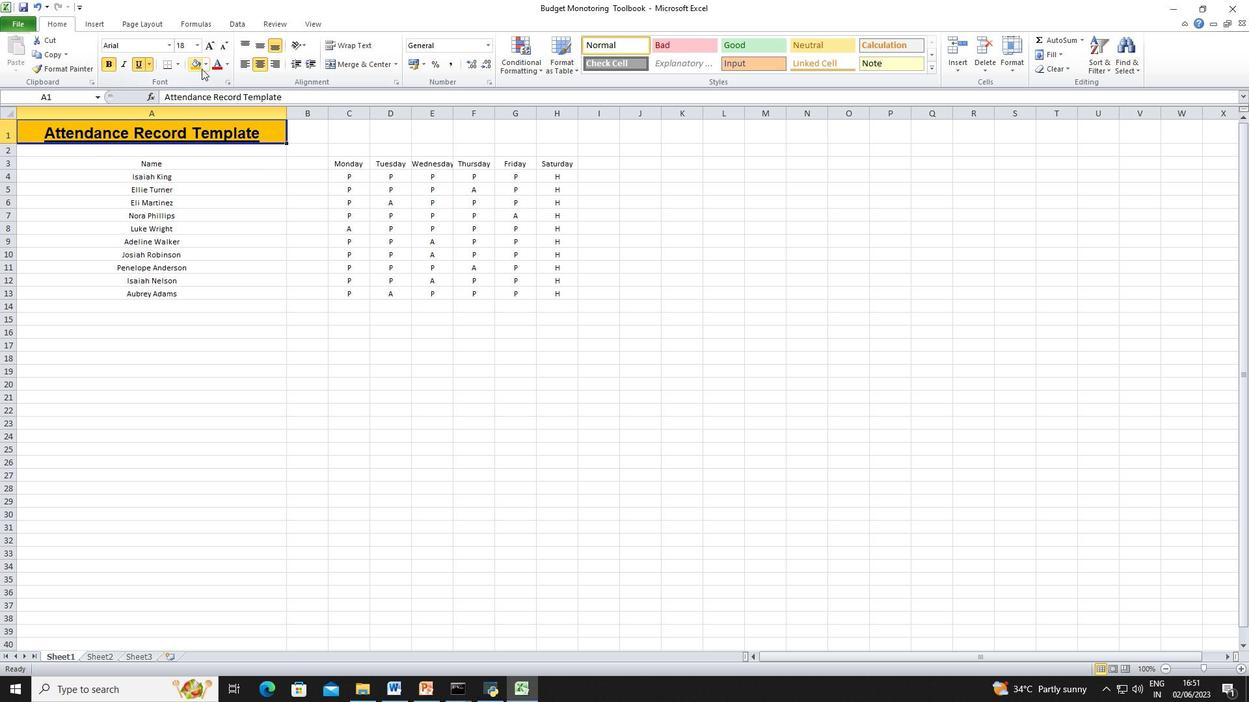 
Action: Mouse pressed left at (204, 64)
Screenshot: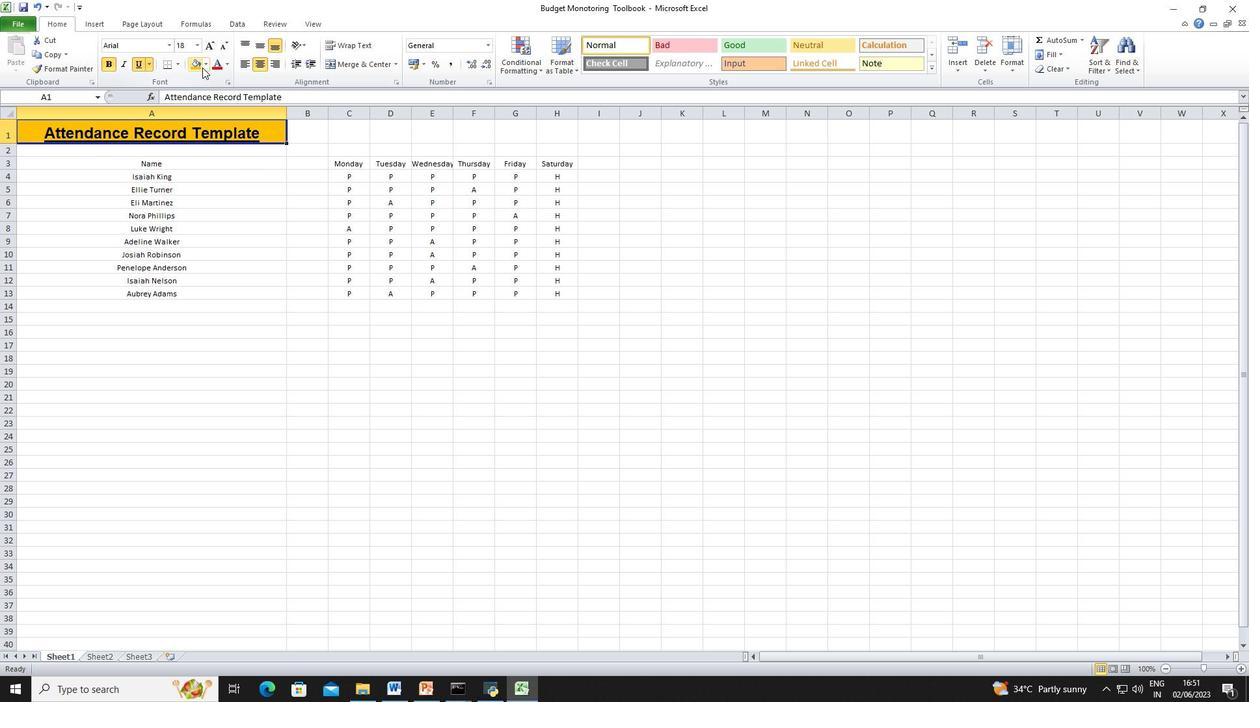 
Action: Mouse moved to (204, 158)
Screenshot: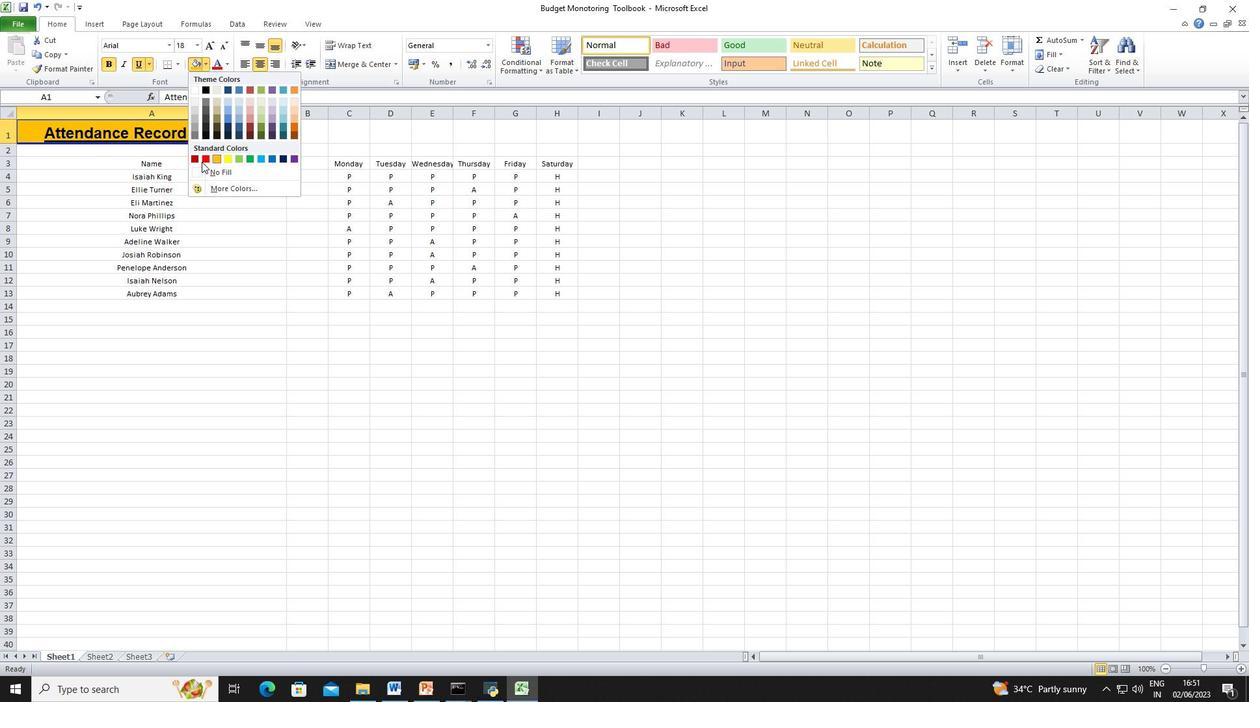 
Action: Mouse pressed left at (204, 158)
Screenshot: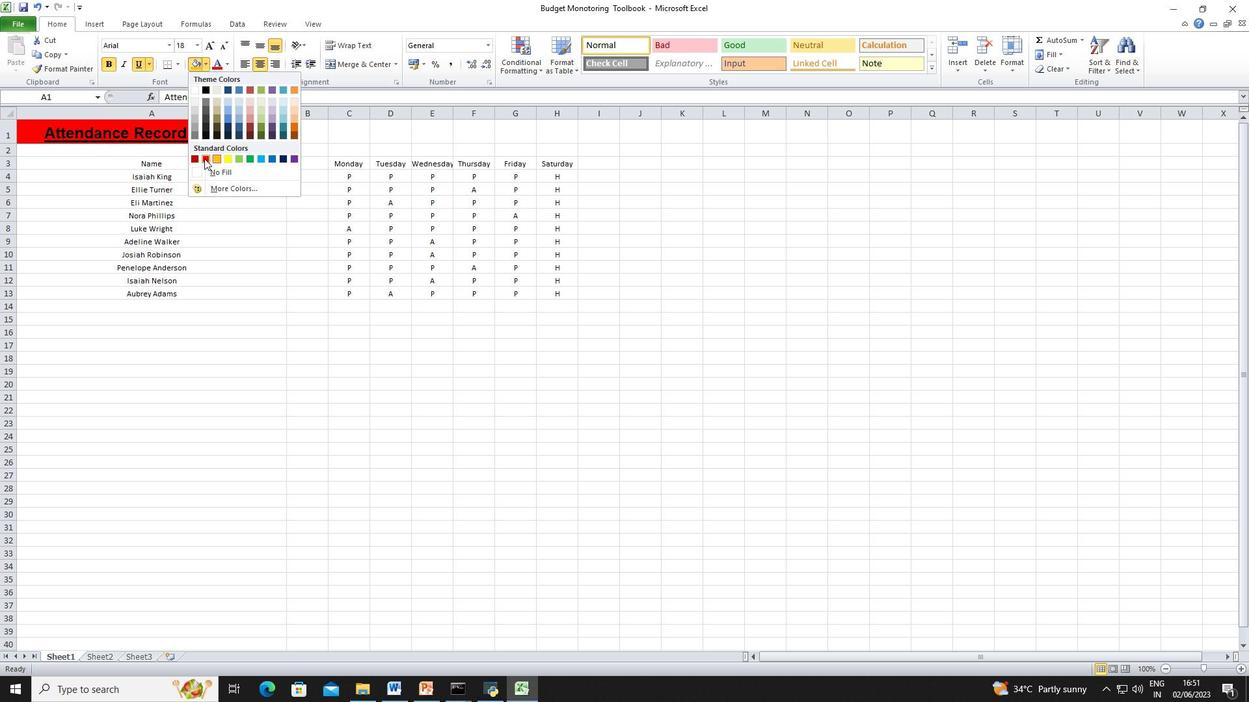 
Action: Mouse moved to (117, 162)
Screenshot: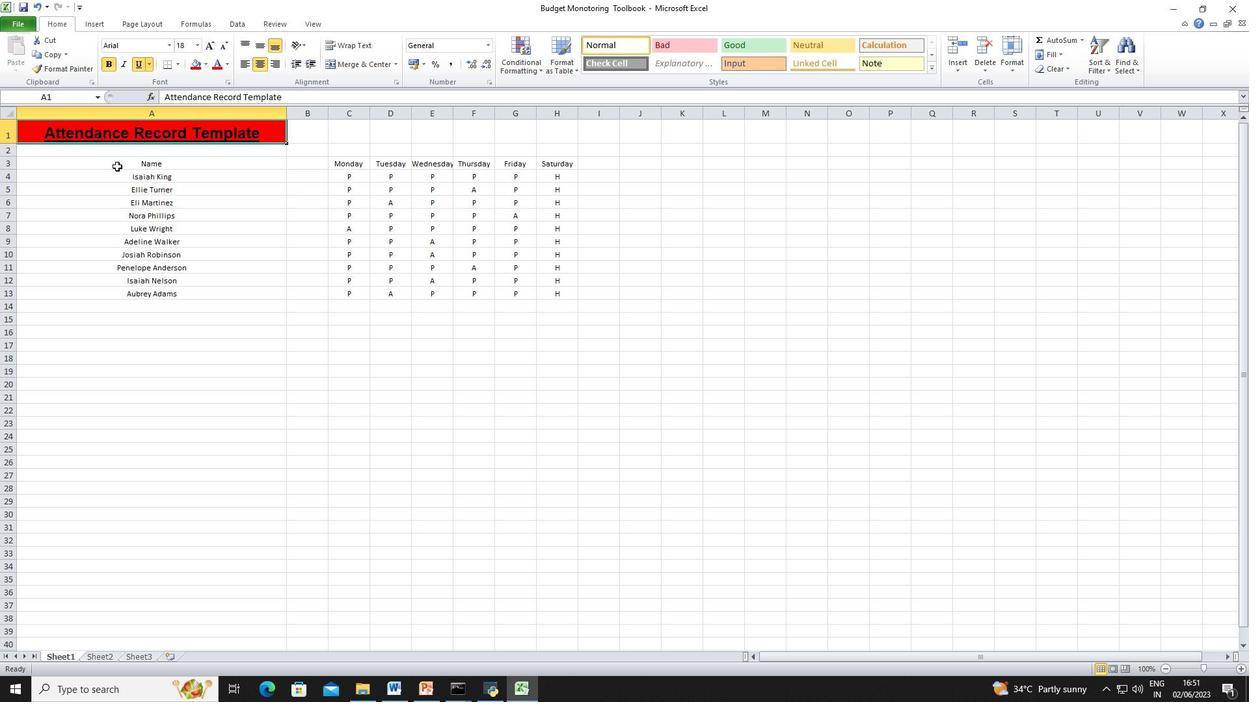 
Action: Mouse pressed left at (117, 162)
Screenshot: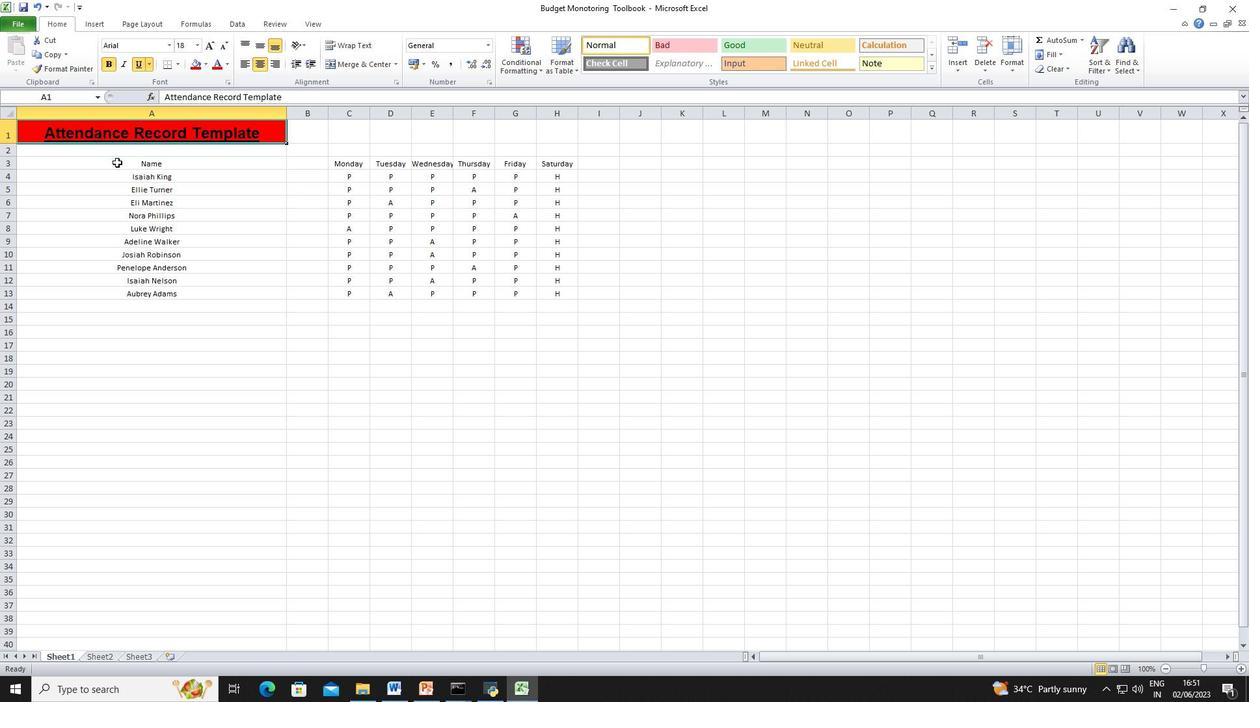 
Action: Mouse moved to (223, 64)
Screenshot: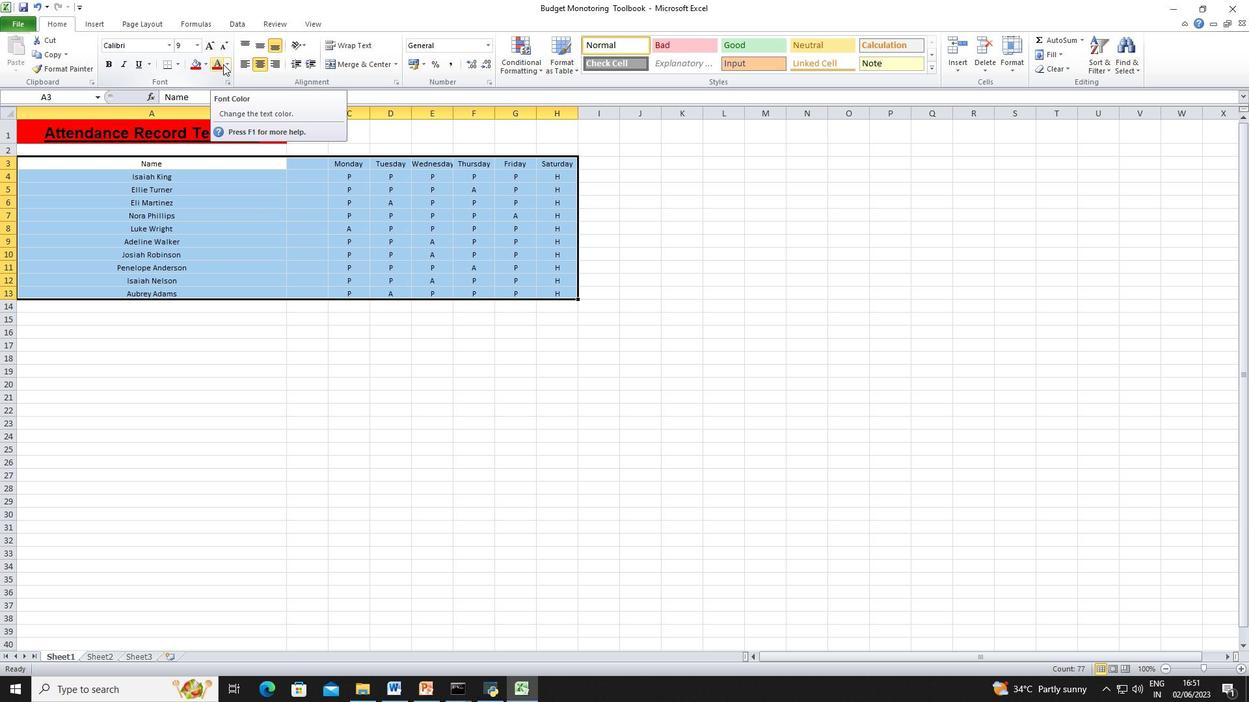 
Action: Mouse pressed left at (223, 64)
Screenshot: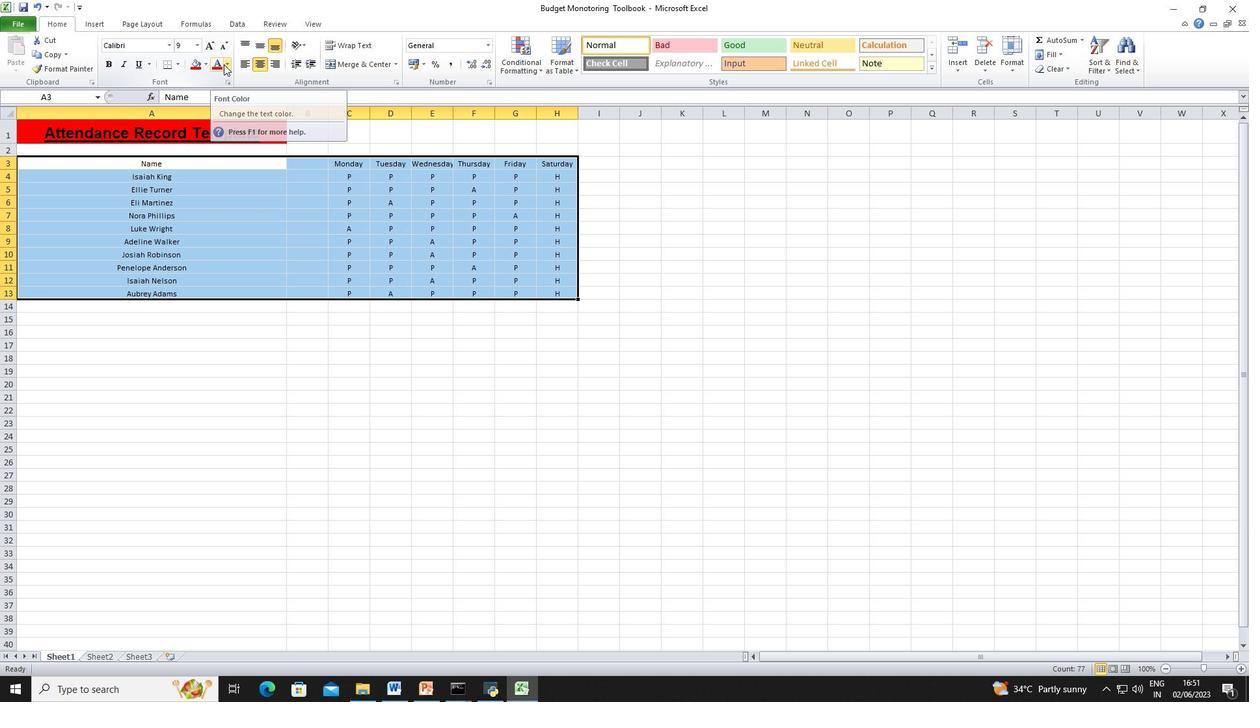 
Action: Mouse moved to (227, 102)
Screenshot: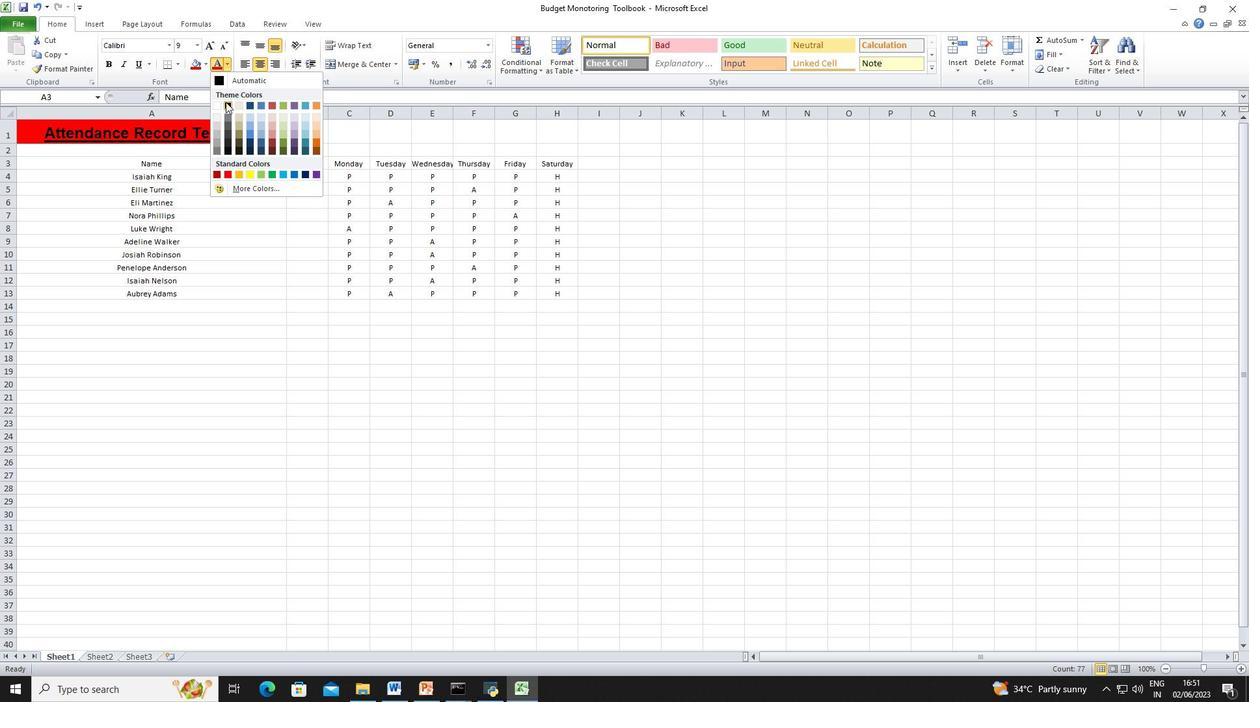 
Action: Mouse pressed left at (227, 102)
Screenshot: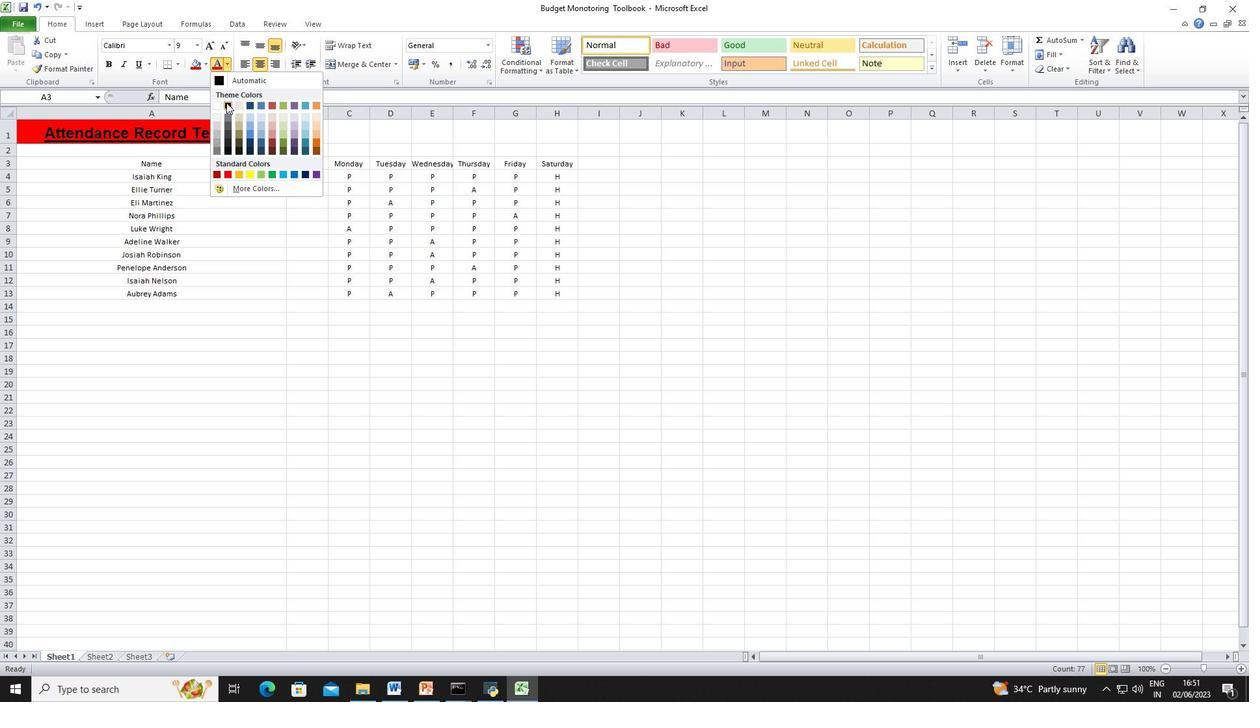 
Action: Mouse moved to (510, 333)
Screenshot: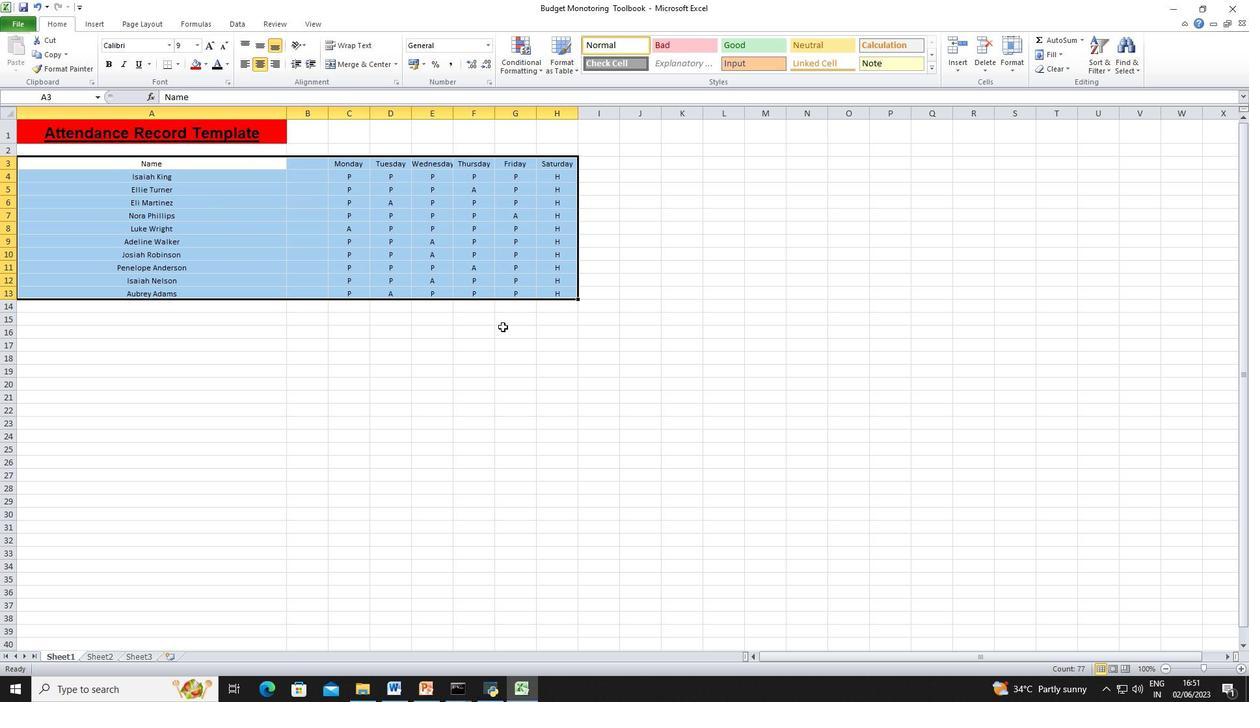 
Action: Mouse pressed left at (510, 333)
Screenshot: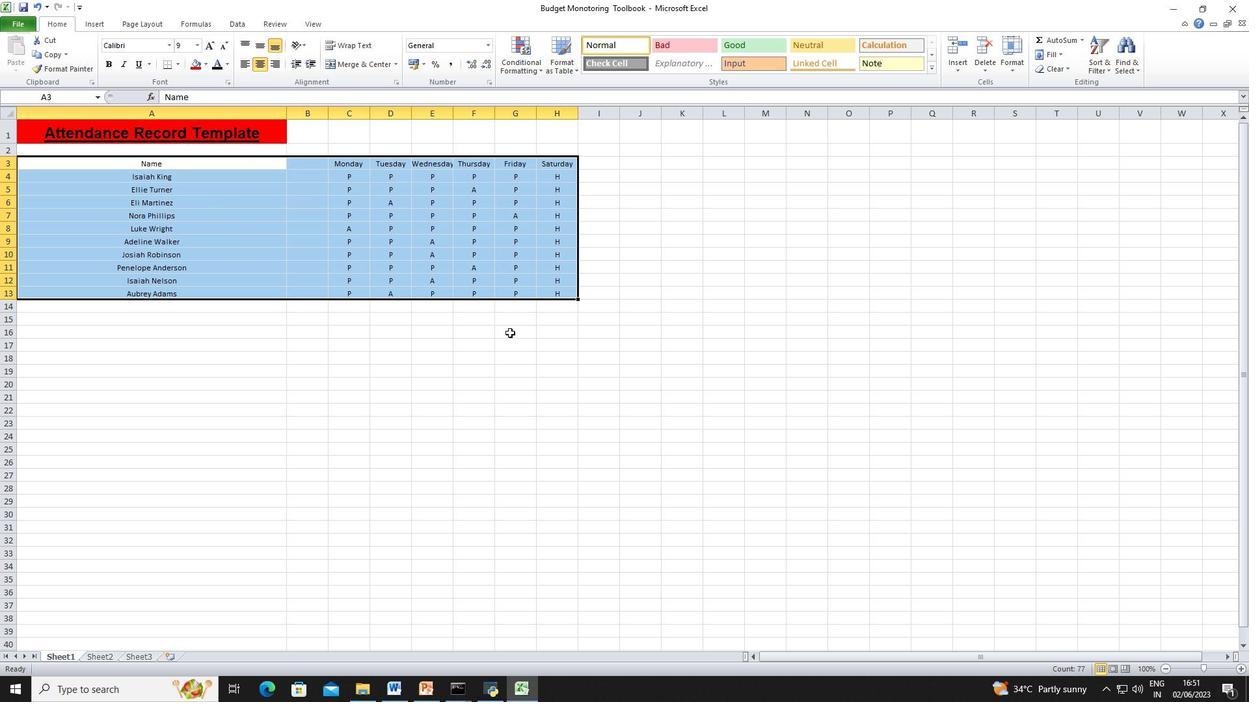
Action: Mouse moved to (119, 165)
Screenshot: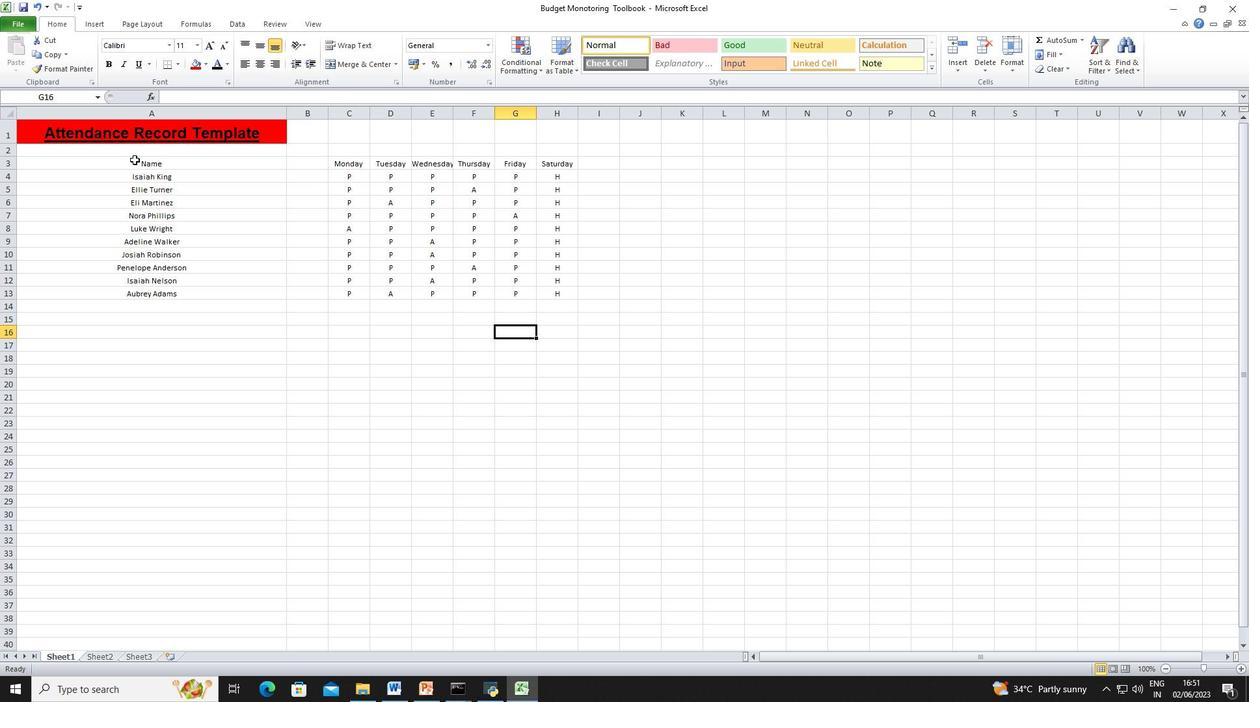 
Action: Mouse pressed left at (119, 165)
Screenshot: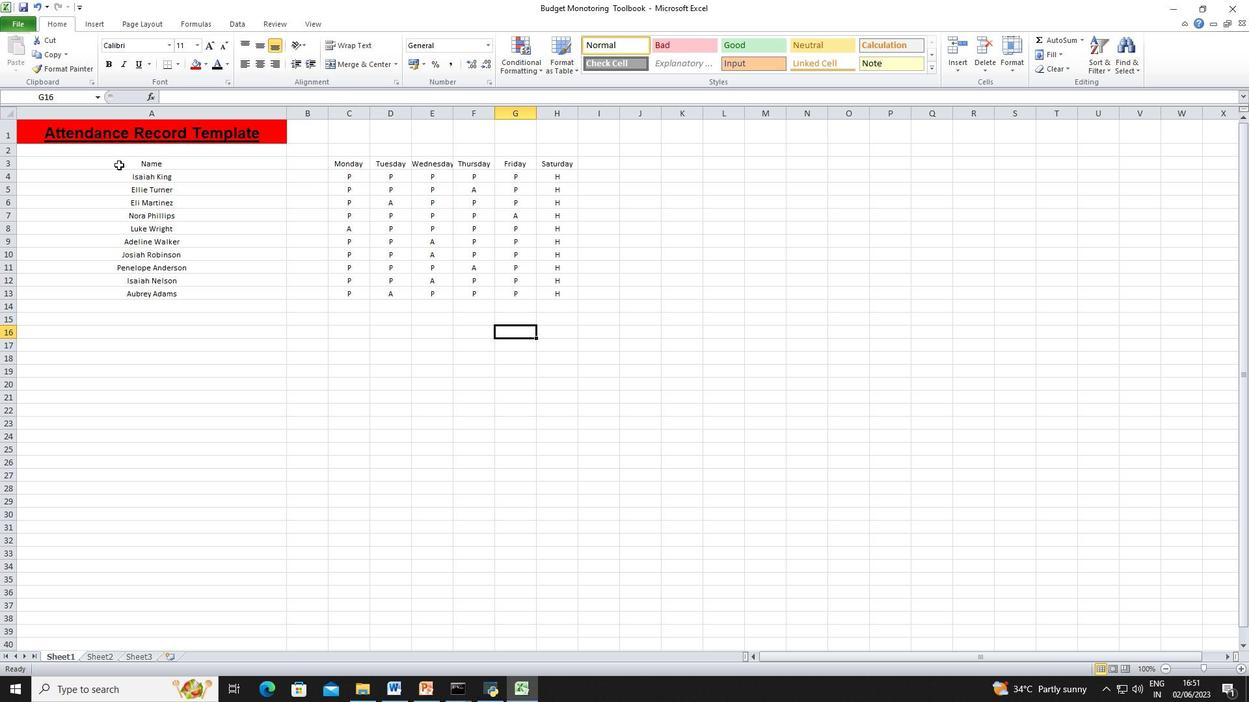 
Action: Mouse moved to (175, 61)
Screenshot: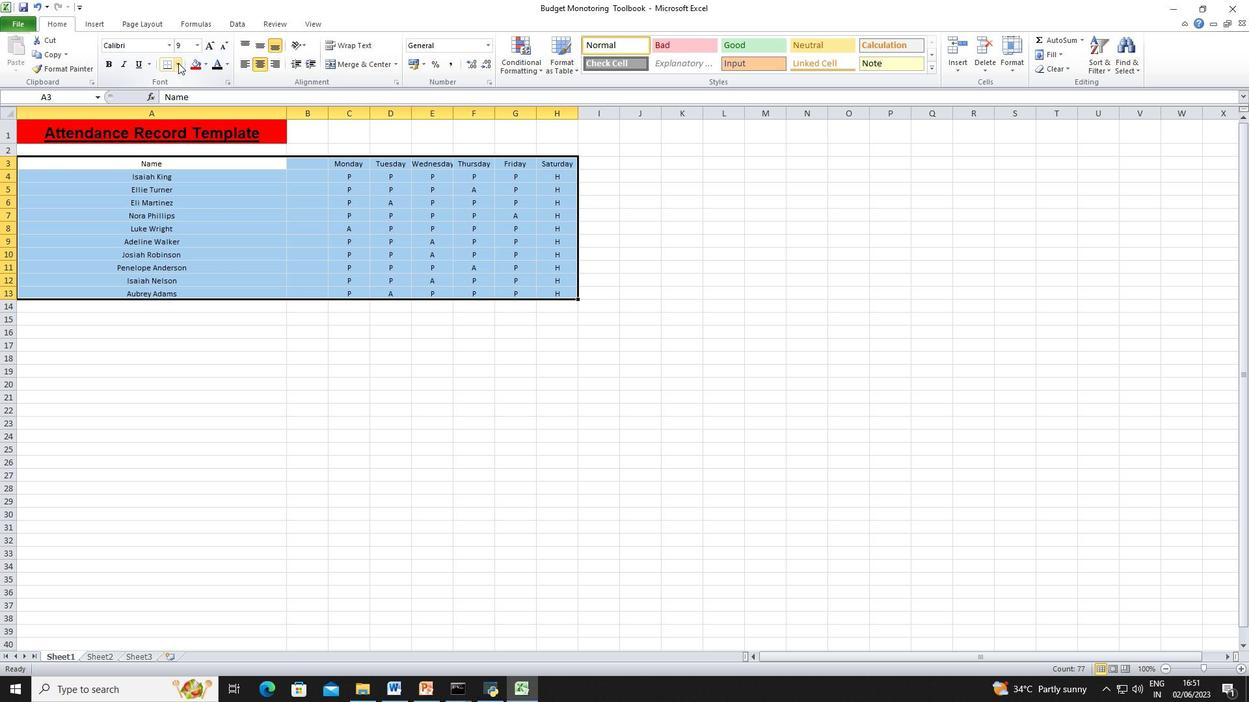 
Action: Mouse pressed left at (175, 61)
Screenshot: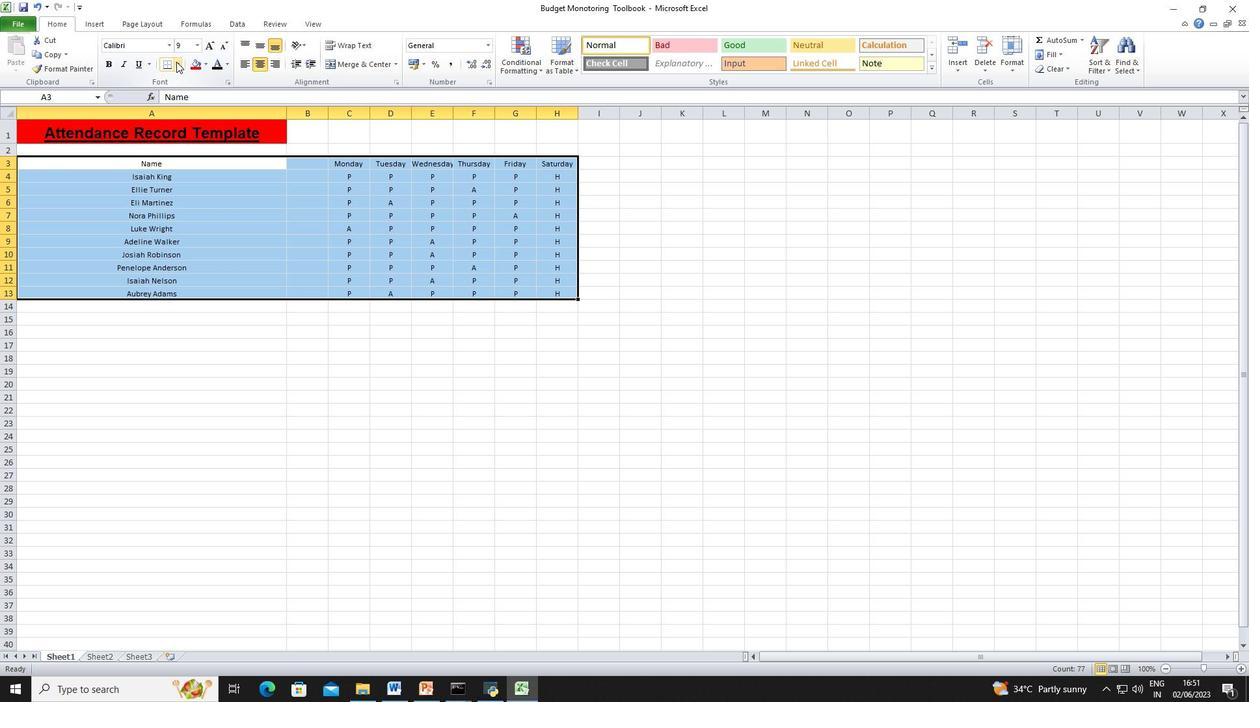 
Action: Mouse moved to (197, 152)
Screenshot: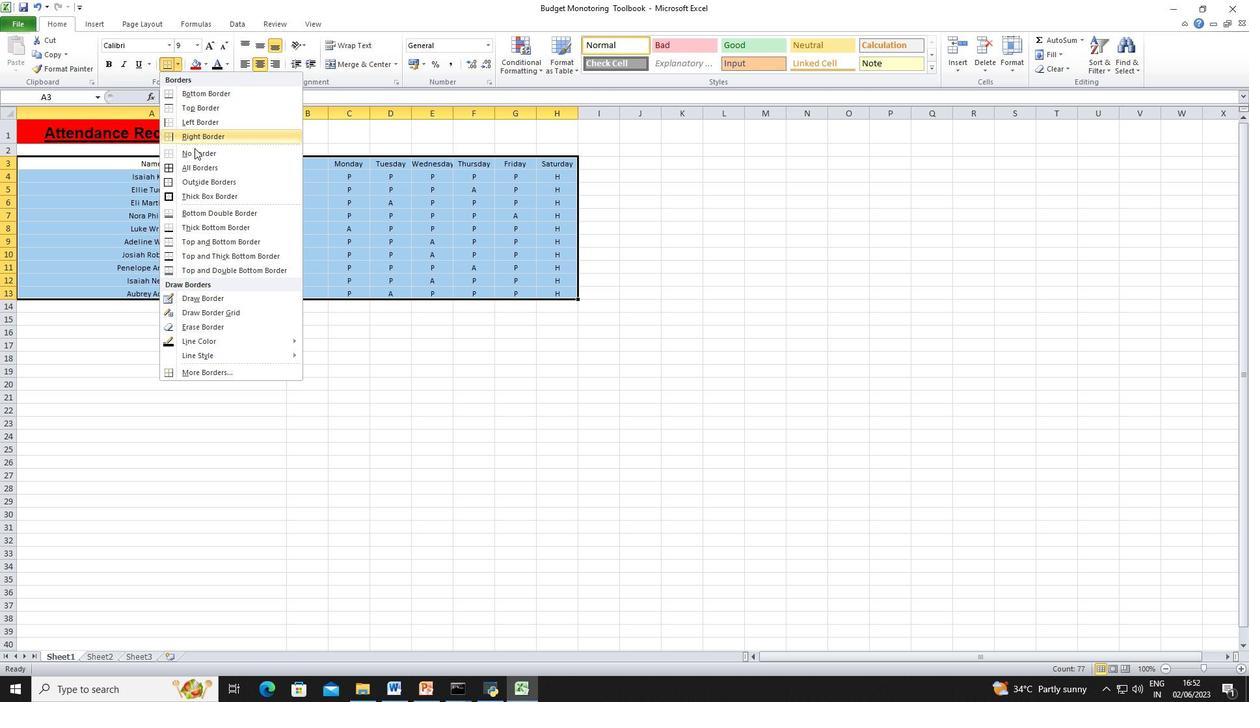 
Action: Mouse pressed left at (197, 152)
Screenshot: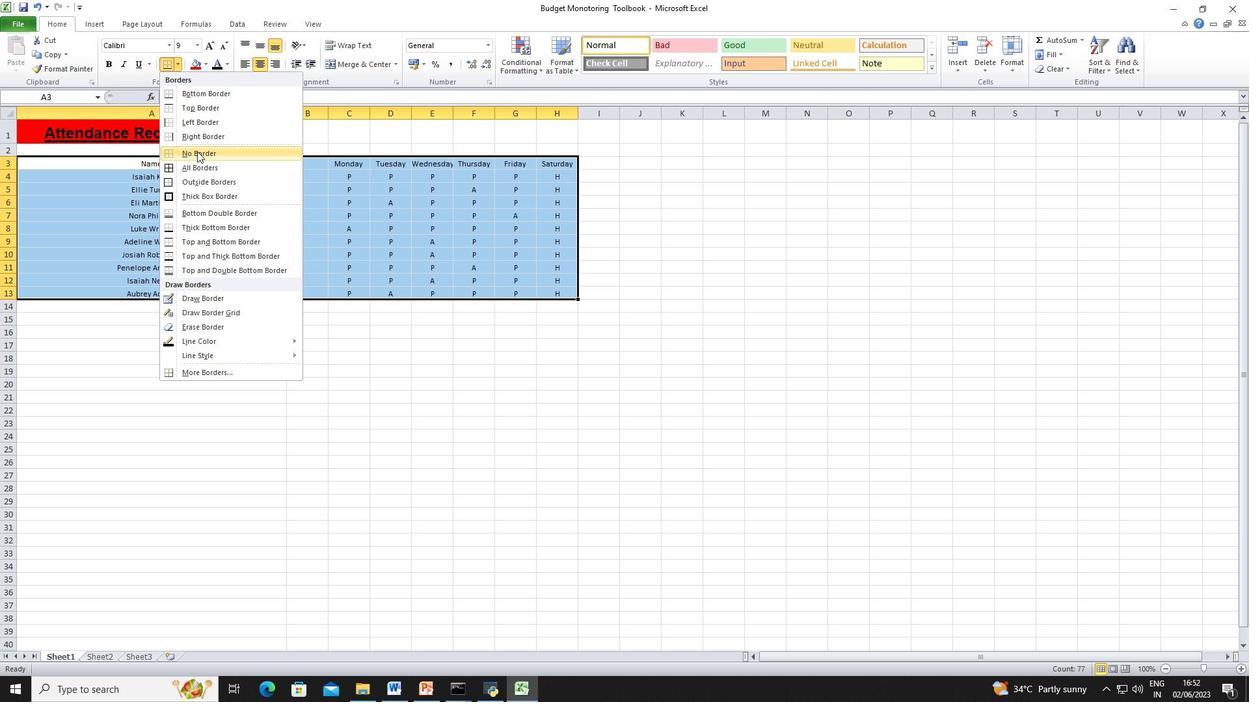 
Action: Mouse moved to (633, 279)
Screenshot: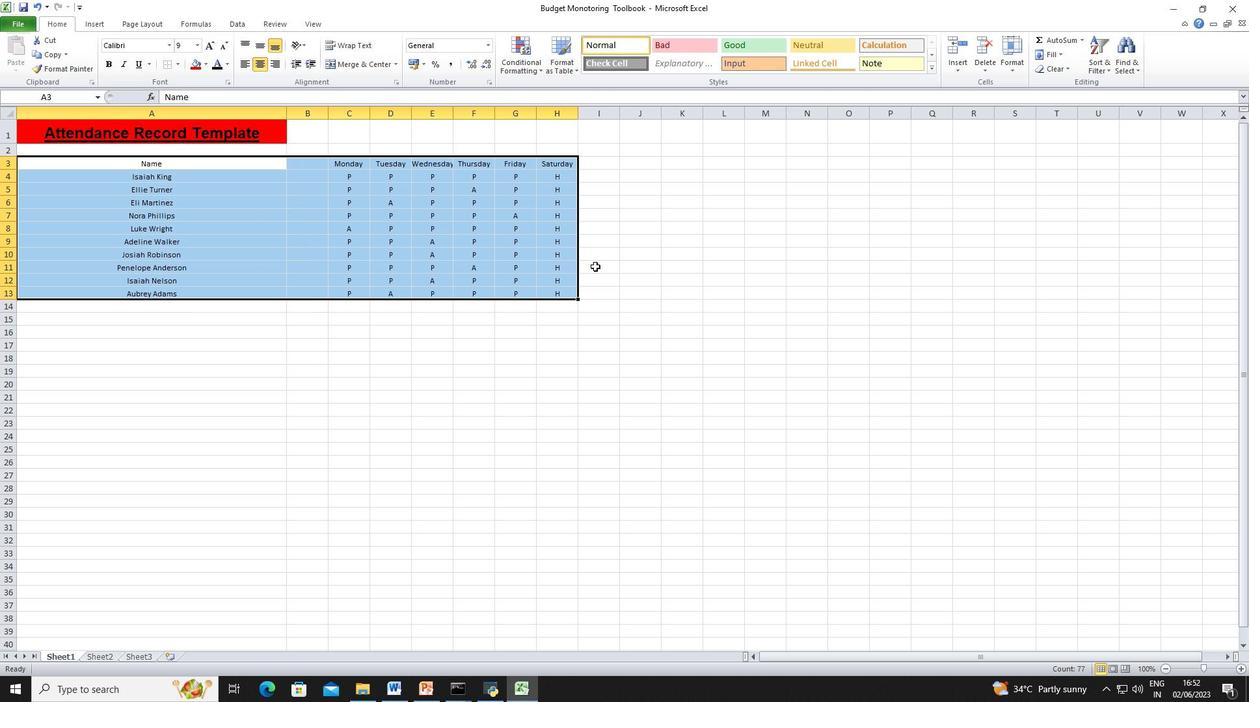 
Action: Mouse pressed left at (633, 279)
Screenshot: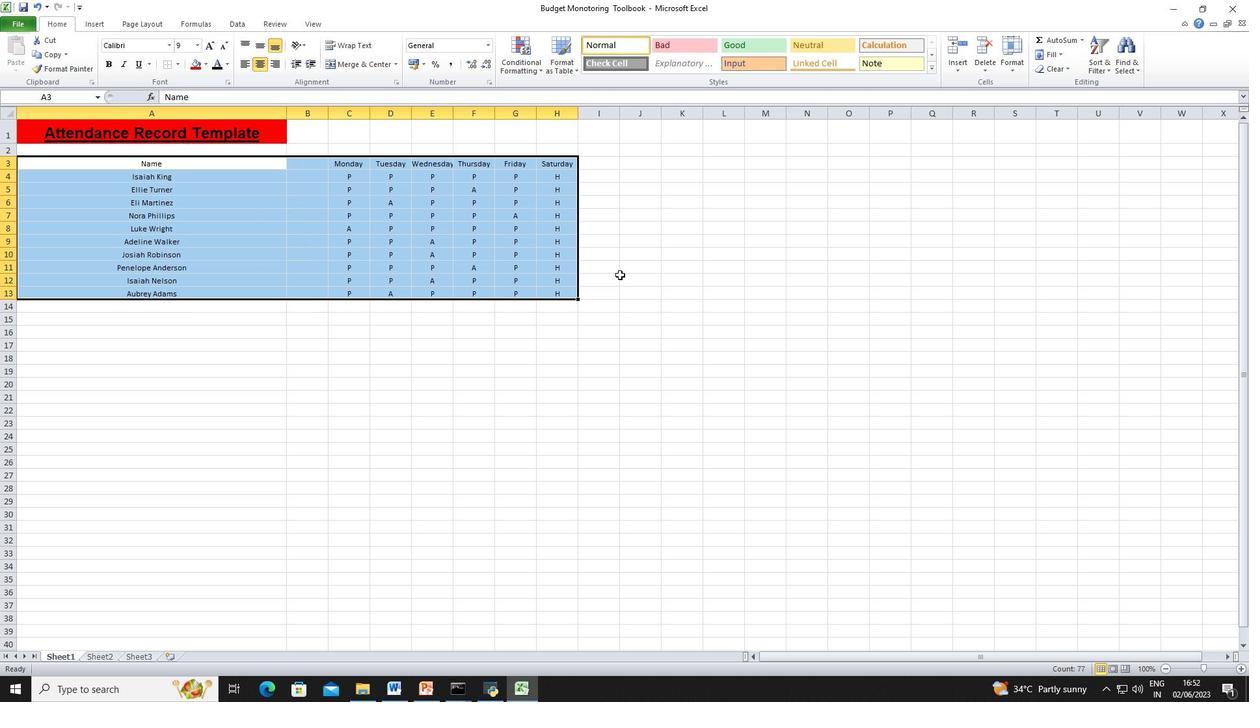 
